 Task: Look for space in Ho, Ghana from 6th June, 2023 to 8th June, 2023 for 2 adults in price range Rs.7000 to Rs.12000. Place can be private room with 1  bedroom having 2 beds and 1 bathroom. Property type can be house, flat, guest house. Amenities needed are: wifi. Booking option can be shelf check-in. Required host language is English.
Action: Mouse moved to (508, 58)
Screenshot: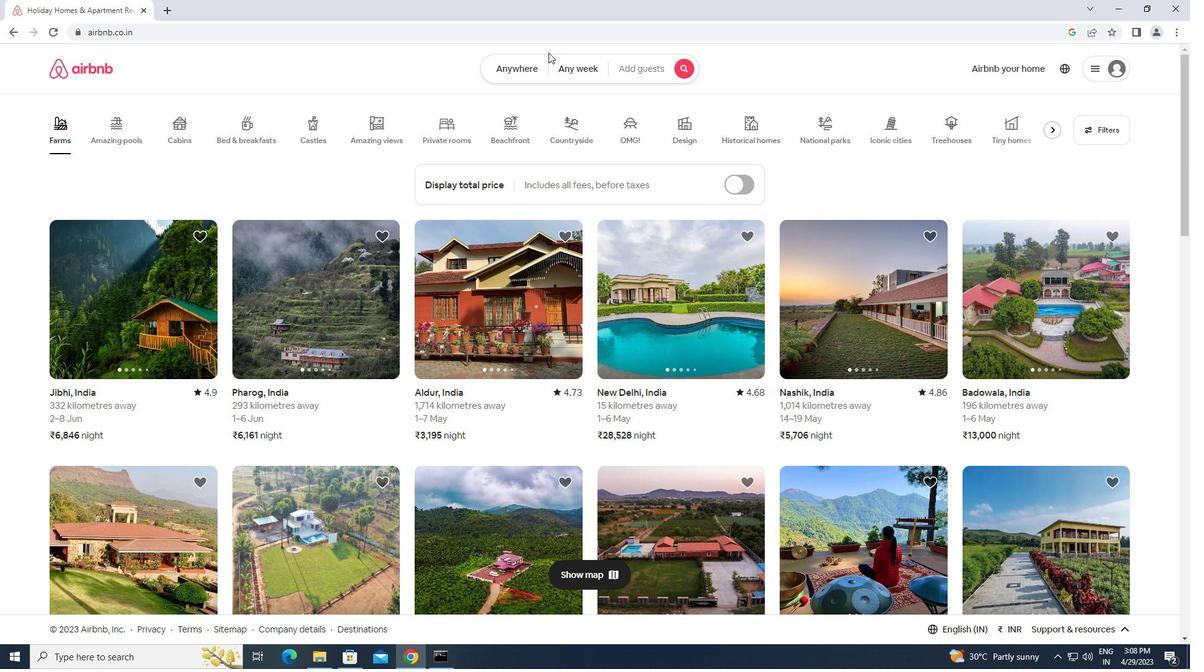 
Action: Mouse pressed left at (508, 58)
Screenshot: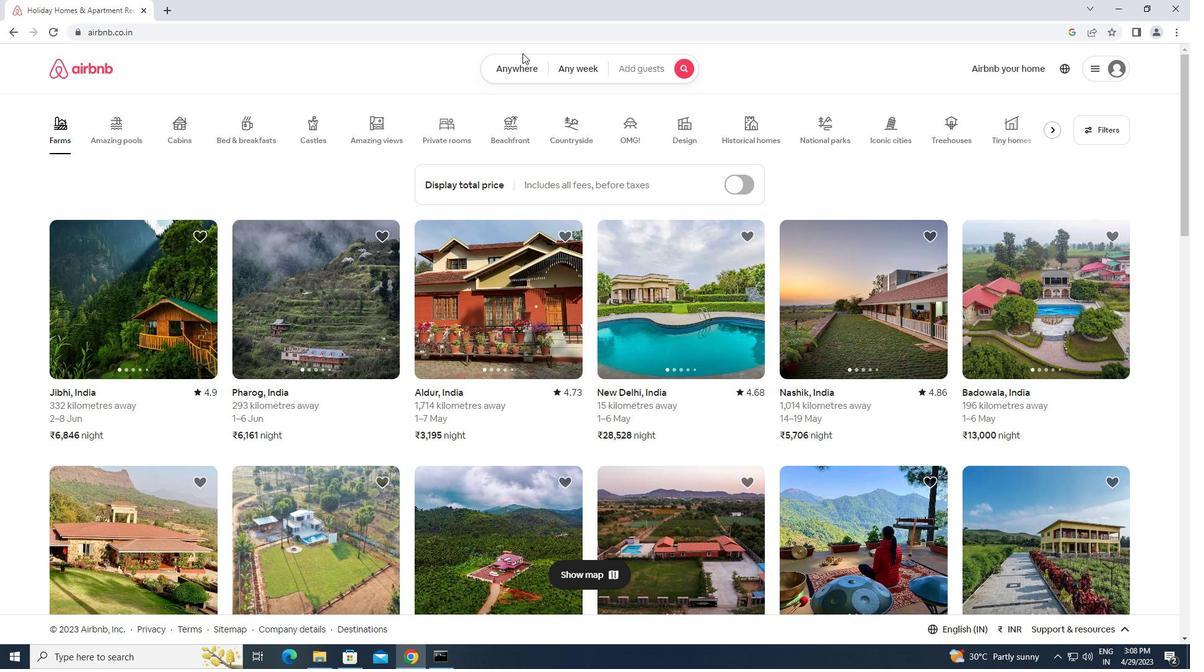 
Action: Mouse moved to (480, 107)
Screenshot: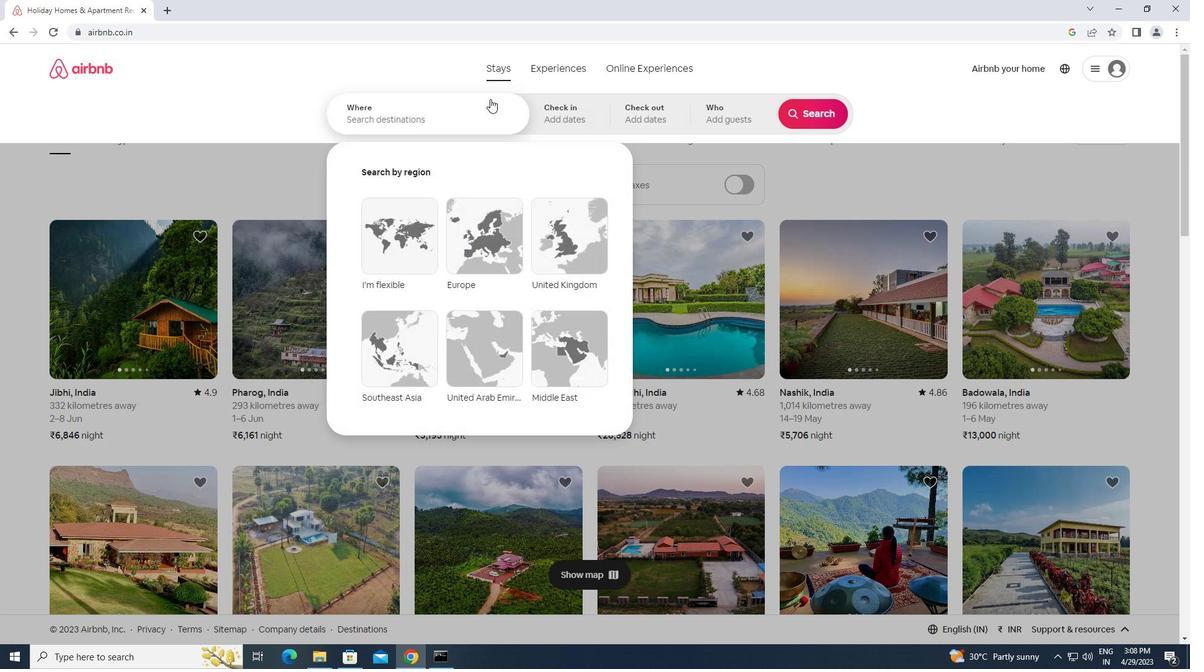 
Action: Mouse pressed left at (480, 107)
Screenshot: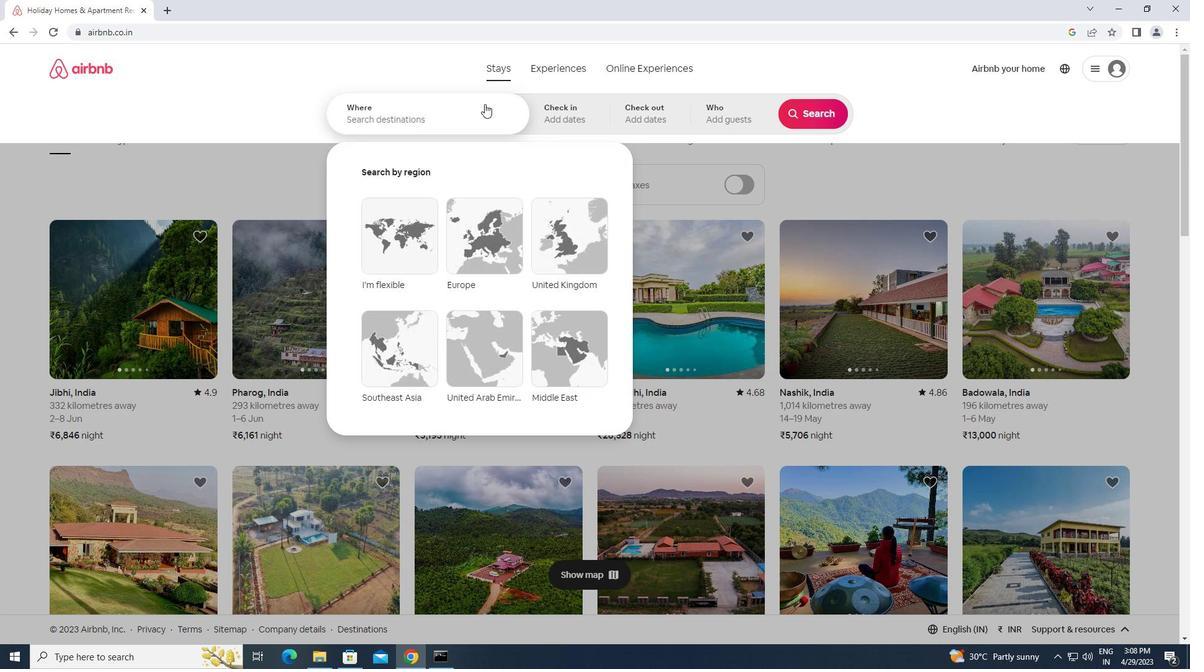 
Action: Key pressed h<Key.caps_lock>o,<Key.space><Key.caps_lock>gh<Key.backspace><Key.caps_lock>hana<Key.enter>
Screenshot: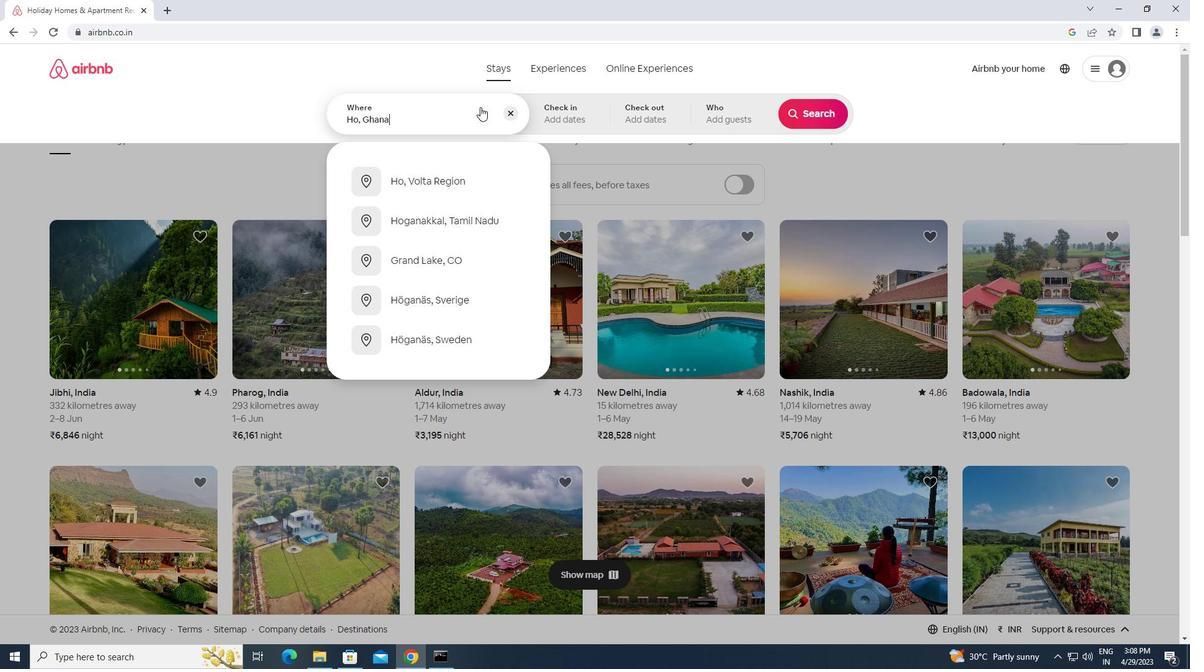 
Action: Mouse moved to (809, 210)
Screenshot: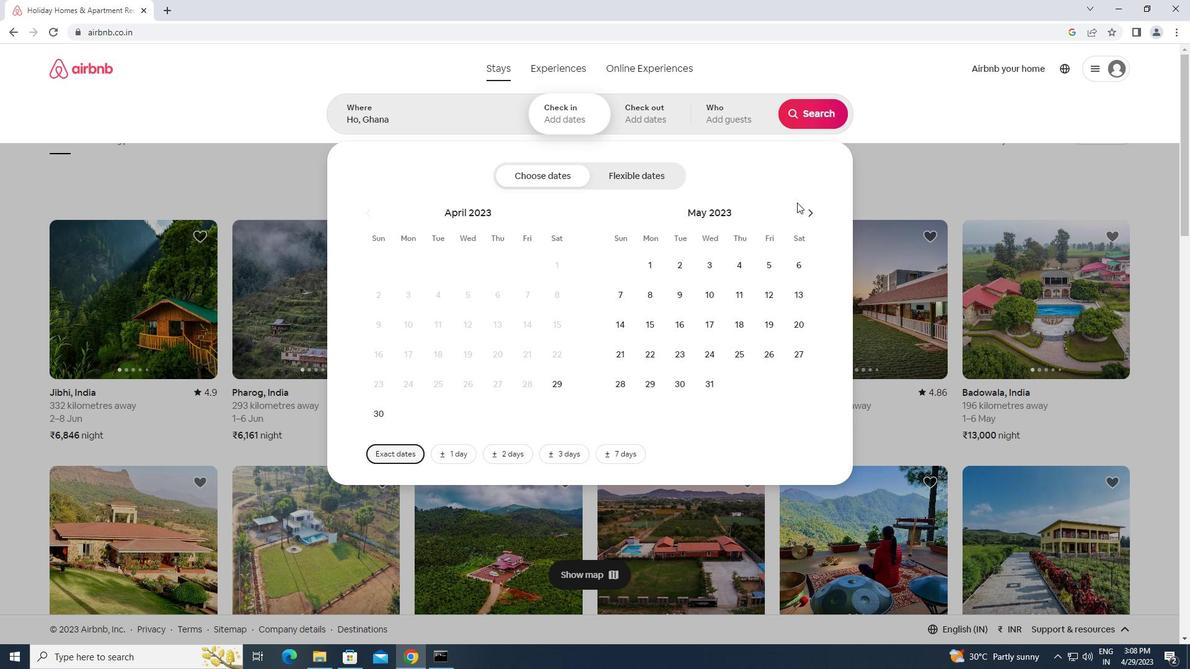 
Action: Mouse pressed left at (809, 210)
Screenshot: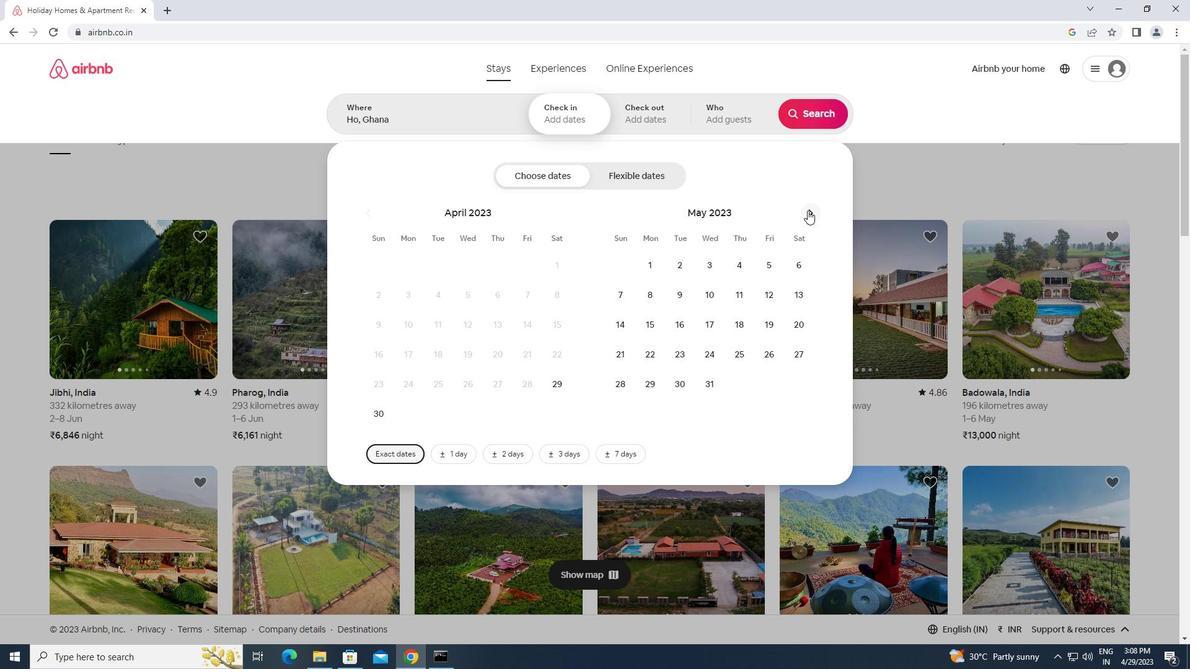 
Action: Mouse moved to (682, 292)
Screenshot: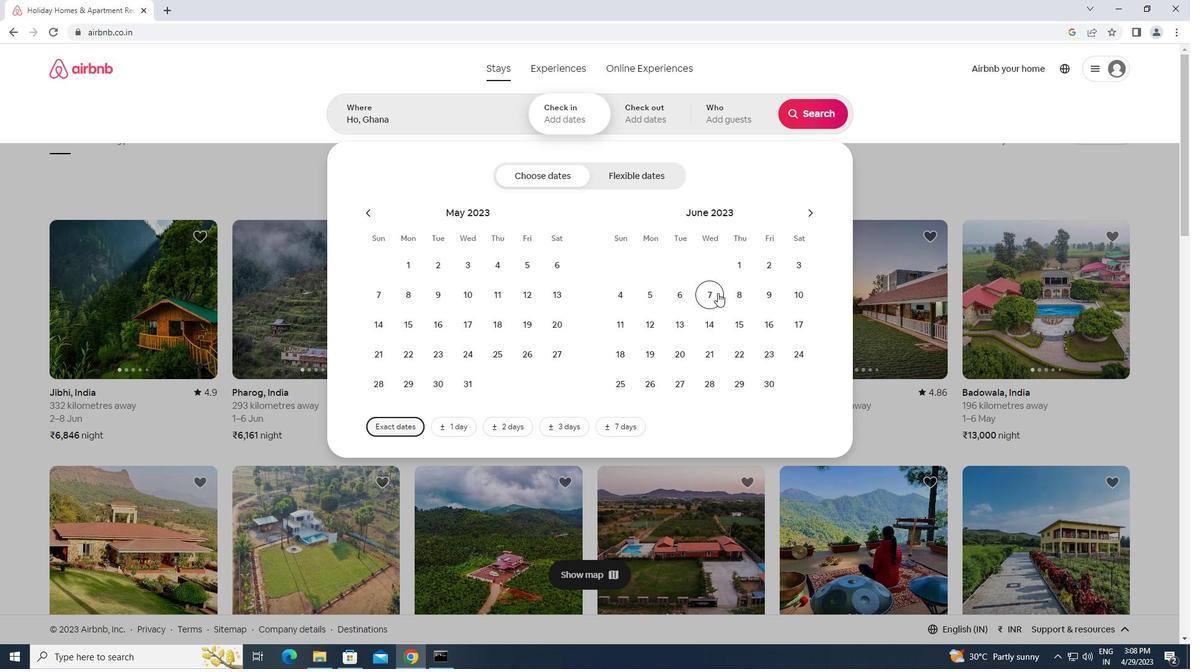 
Action: Mouse pressed left at (682, 292)
Screenshot: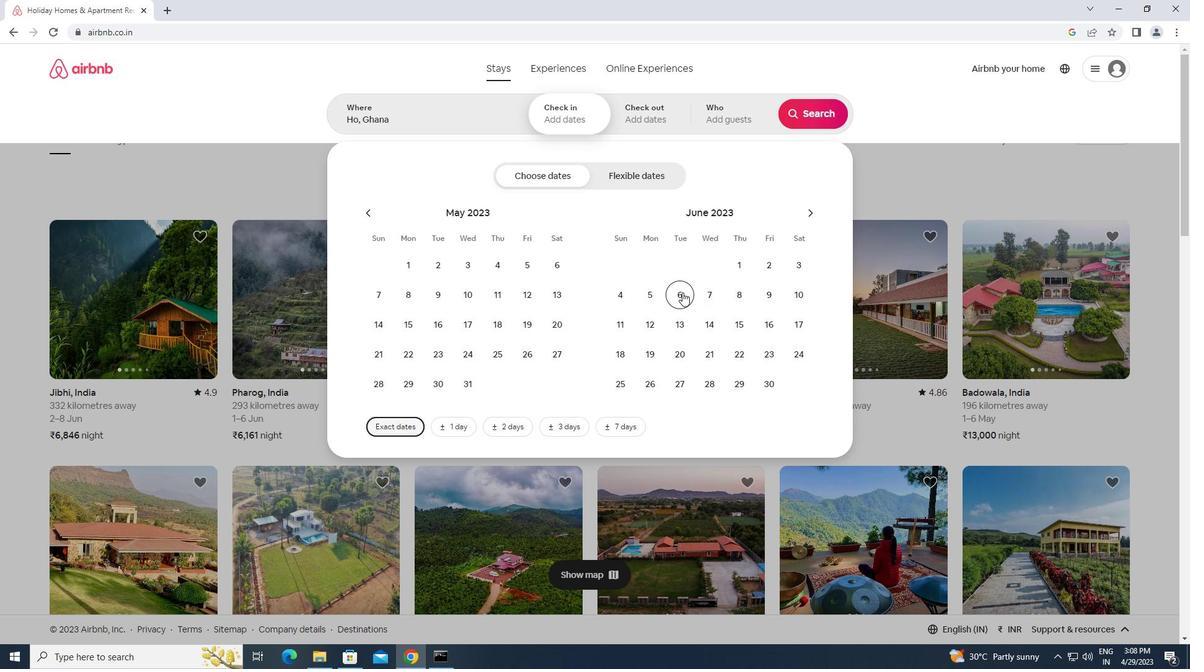 
Action: Mouse moved to (745, 298)
Screenshot: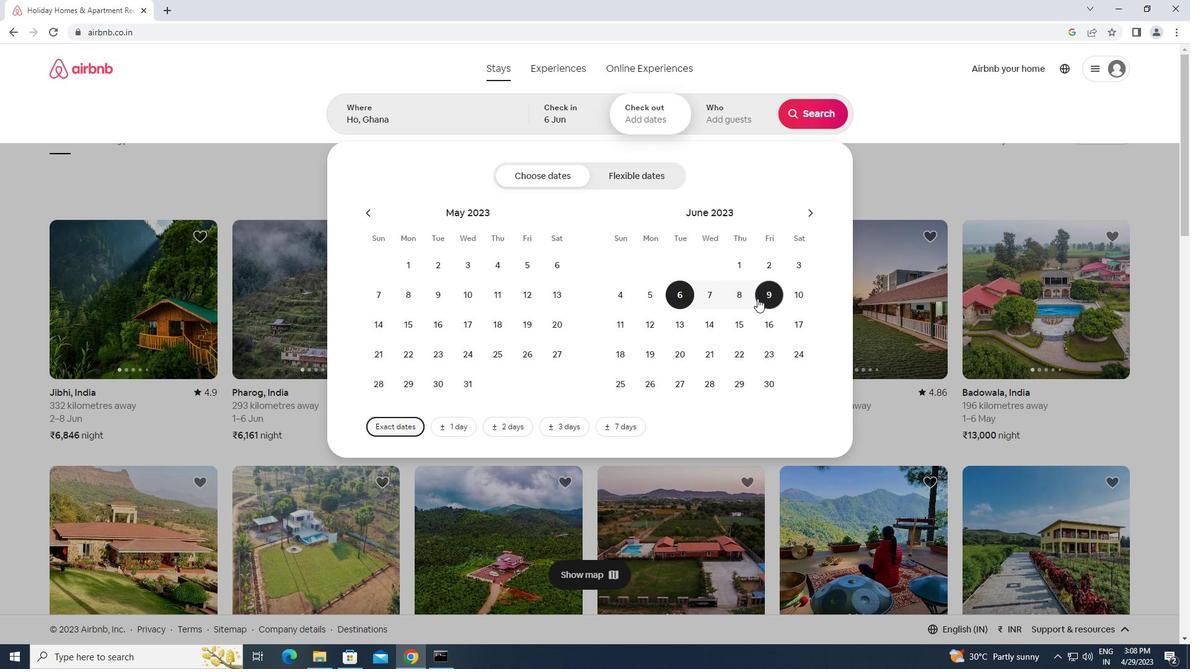
Action: Mouse pressed left at (745, 298)
Screenshot: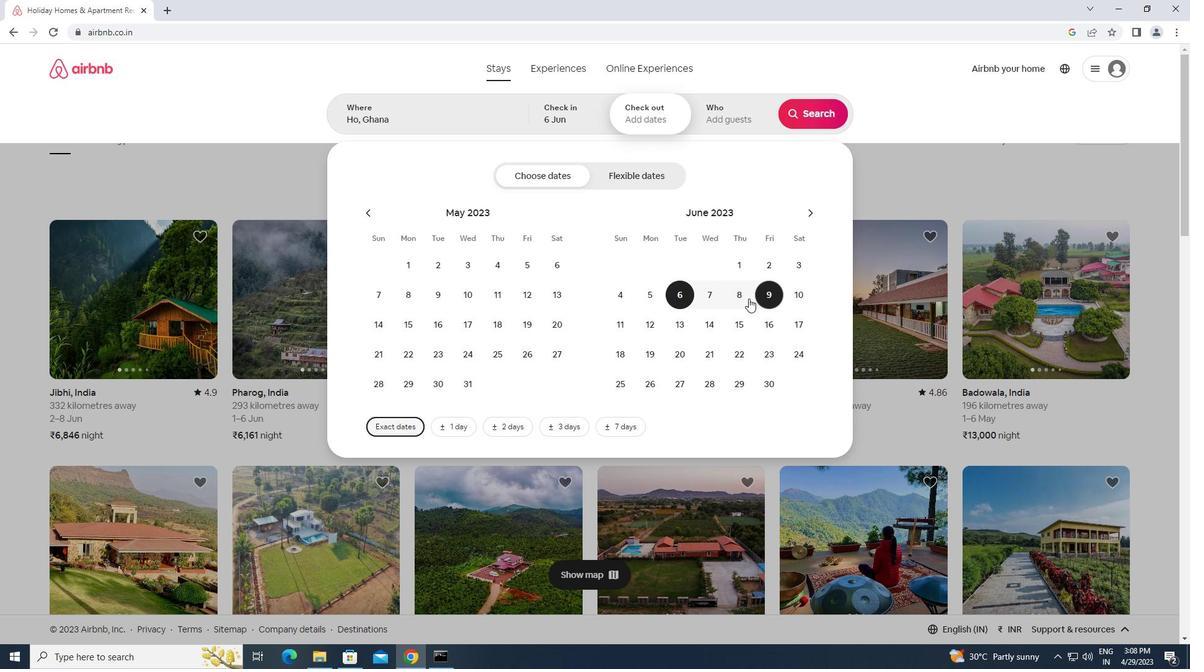 
Action: Mouse moved to (726, 113)
Screenshot: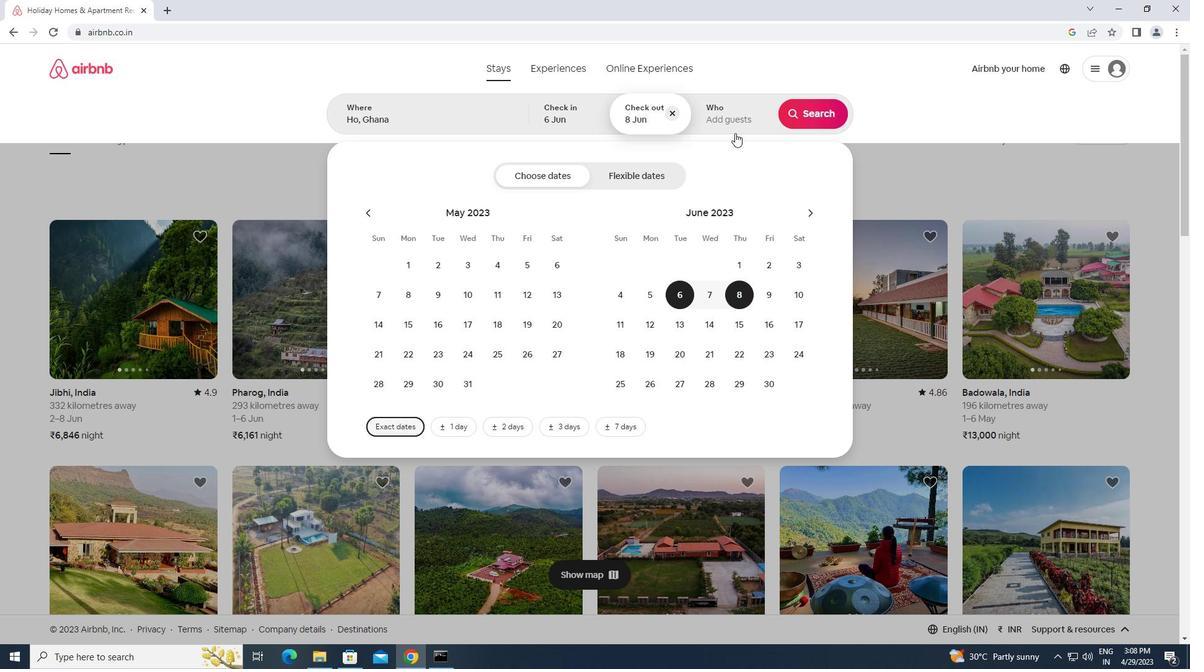 
Action: Mouse pressed left at (726, 113)
Screenshot: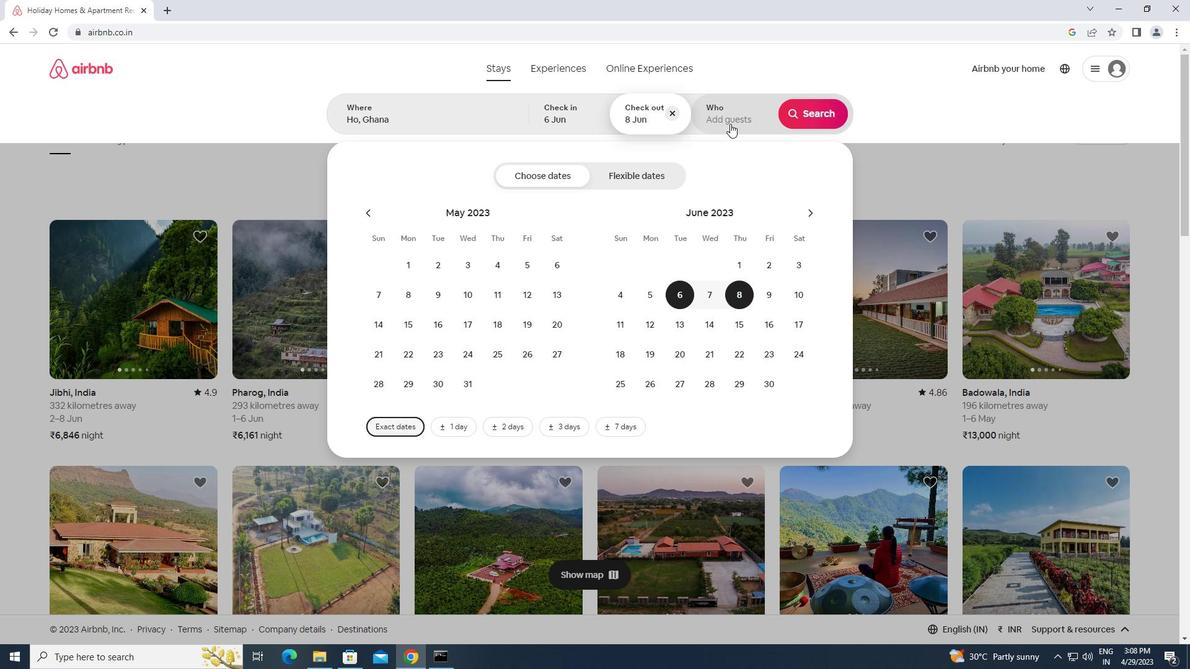 
Action: Mouse moved to (823, 175)
Screenshot: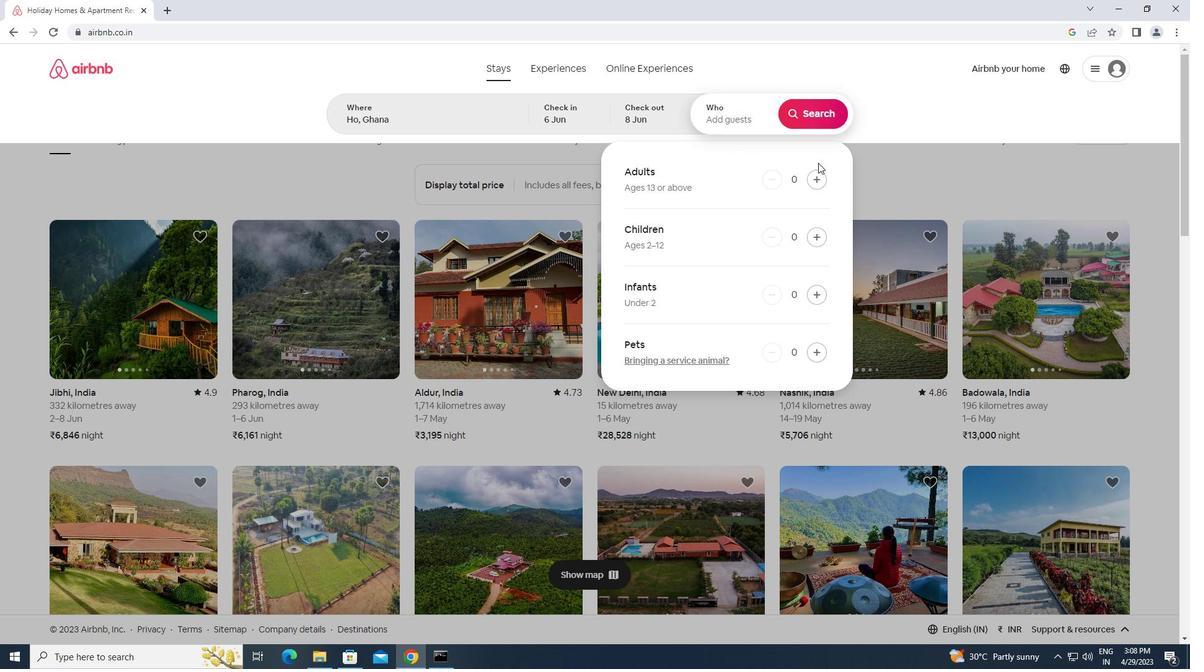 
Action: Mouse pressed left at (823, 175)
Screenshot: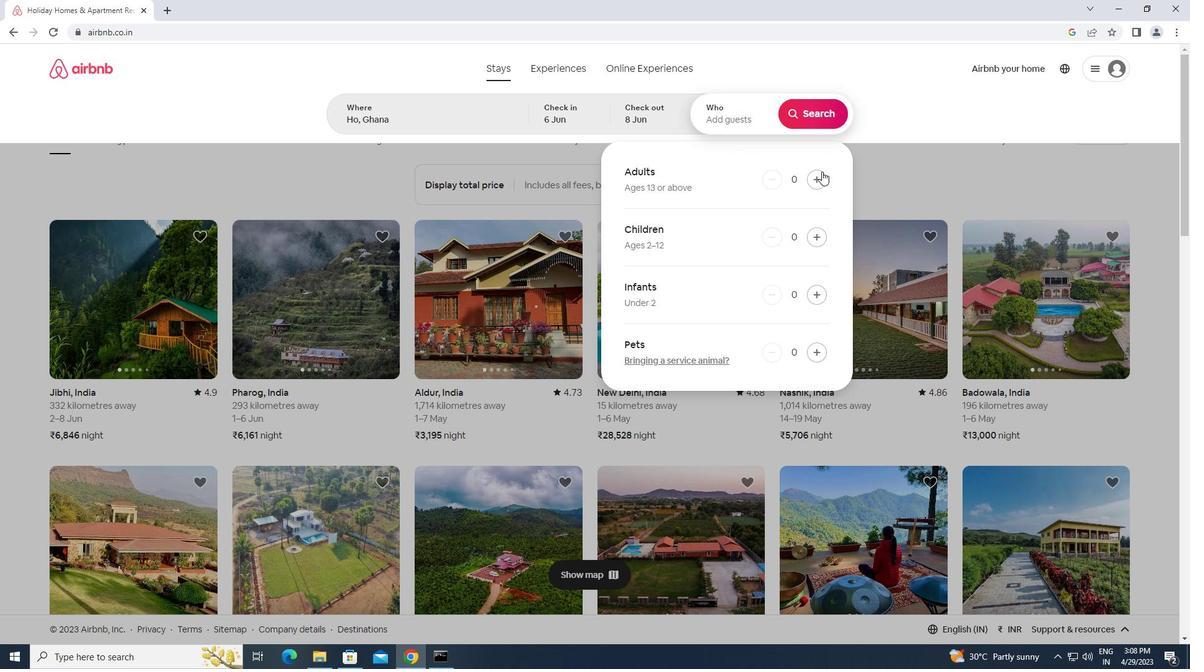 
Action: Mouse pressed left at (823, 175)
Screenshot: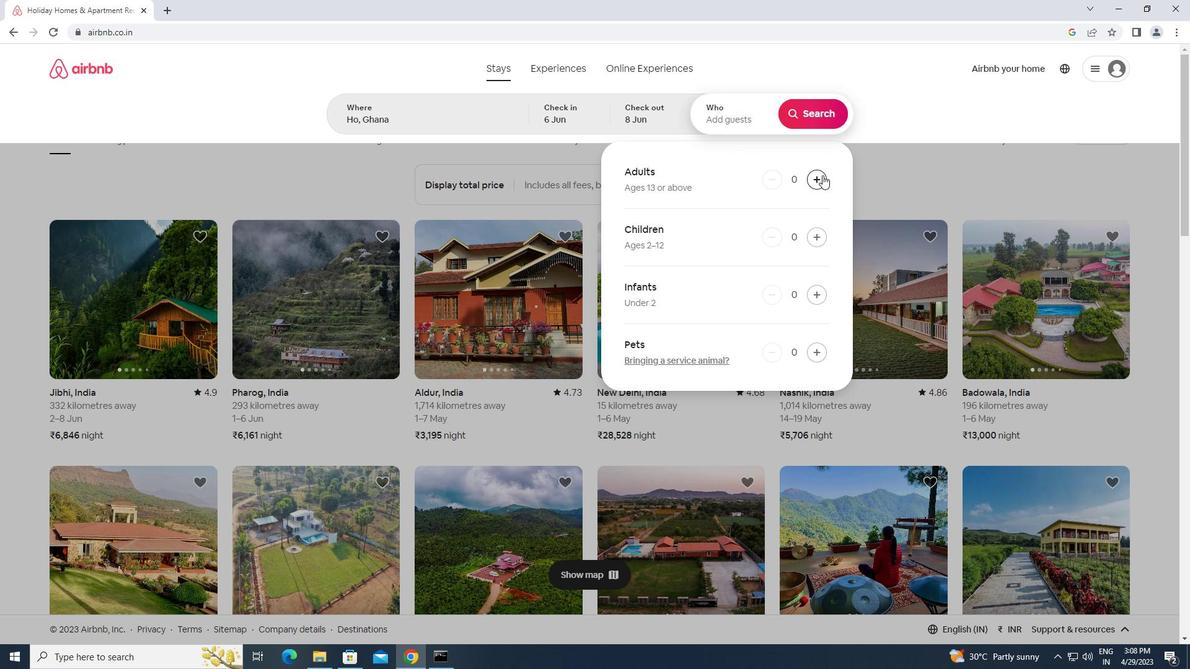 
Action: Mouse moved to (807, 118)
Screenshot: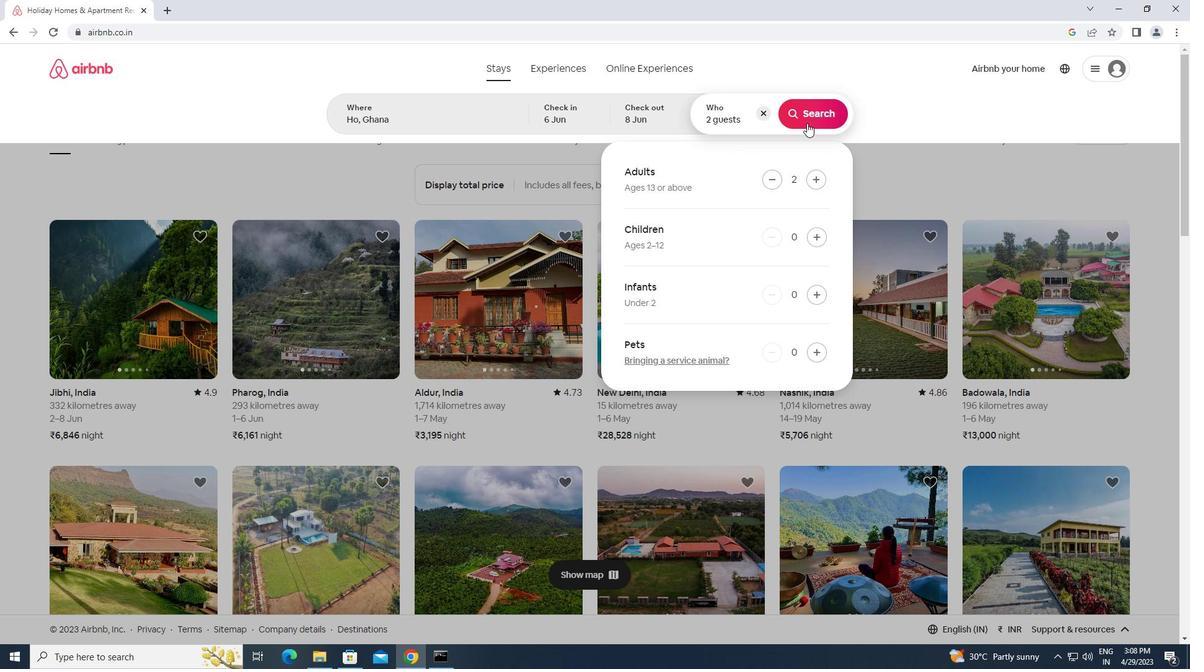 
Action: Mouse pressed left at (807, 118)
Screenshot: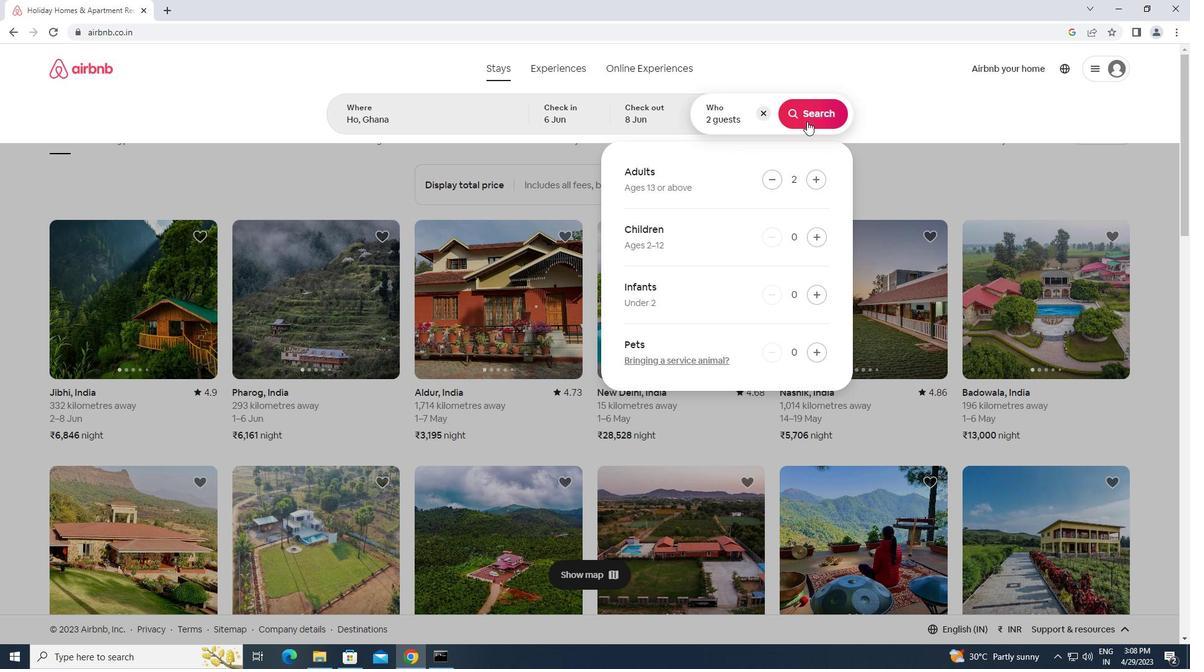 
Action: Mouse moved to (1127, 116)
Screenshot: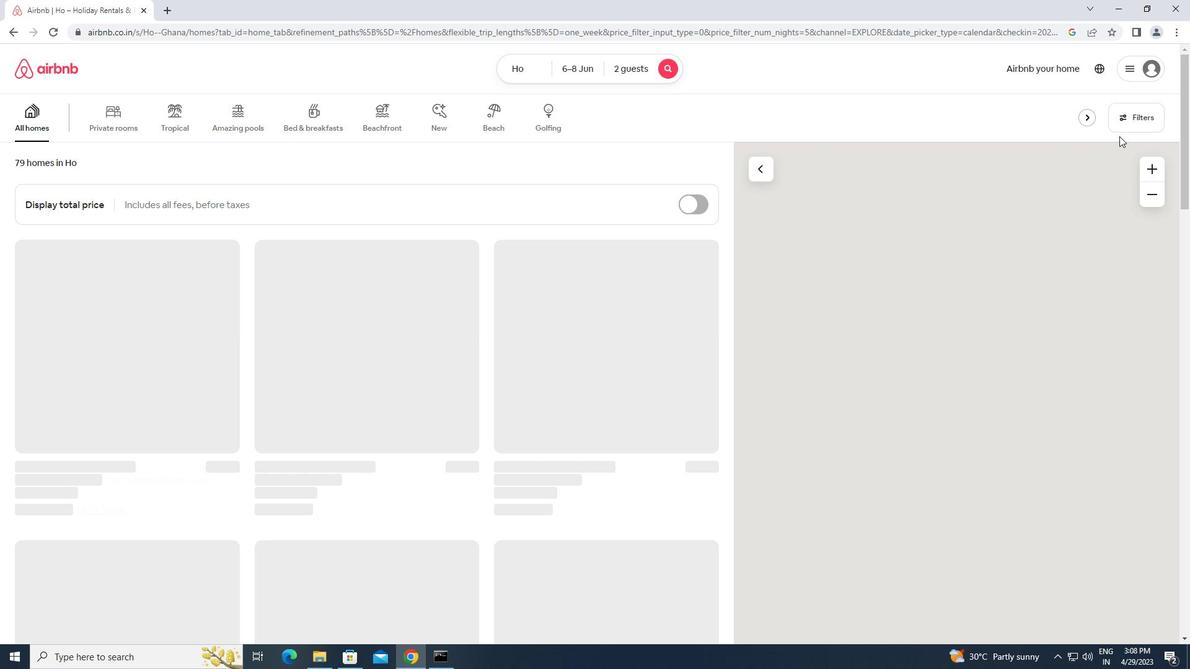 
Action: Mouse pressed left at (1127, 116)
Screenshot: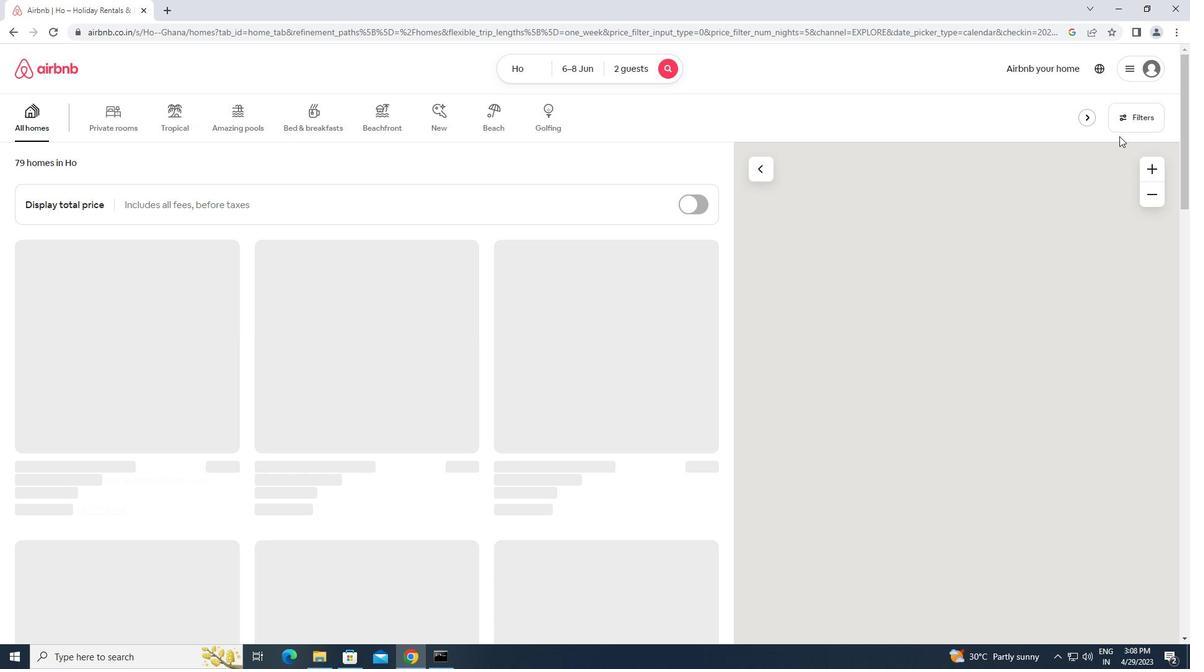 
Action: Mouse moved to (450, 266)
Screenshot: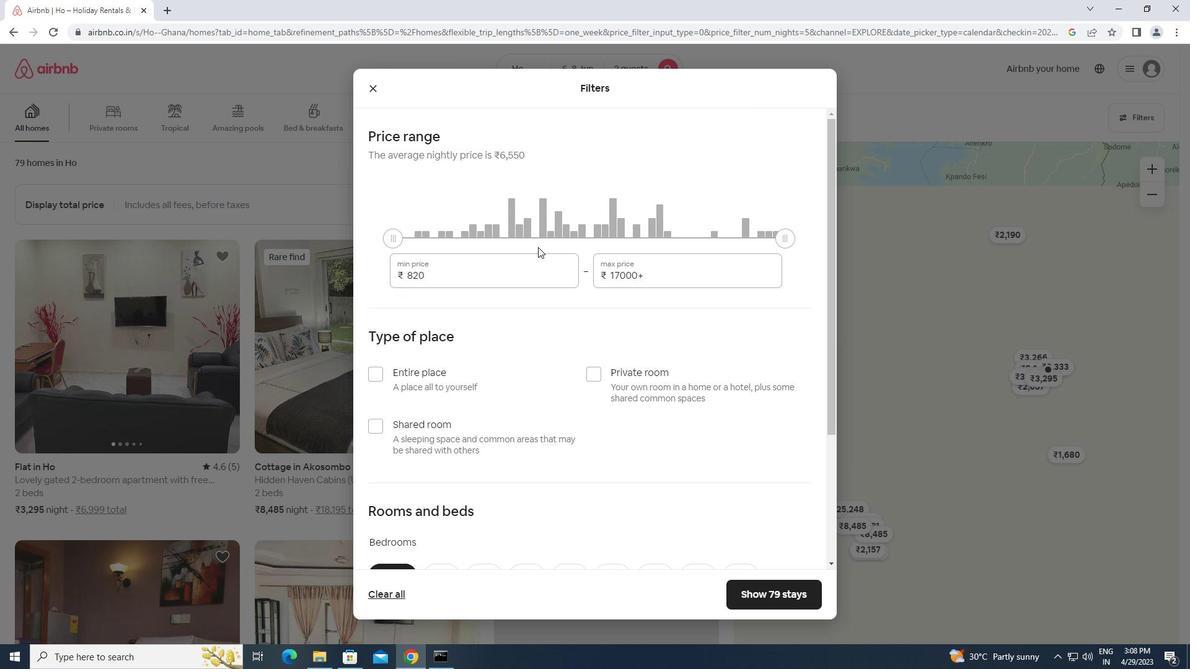
Action: Mouse pressed left at (450, 266)
Screenshot: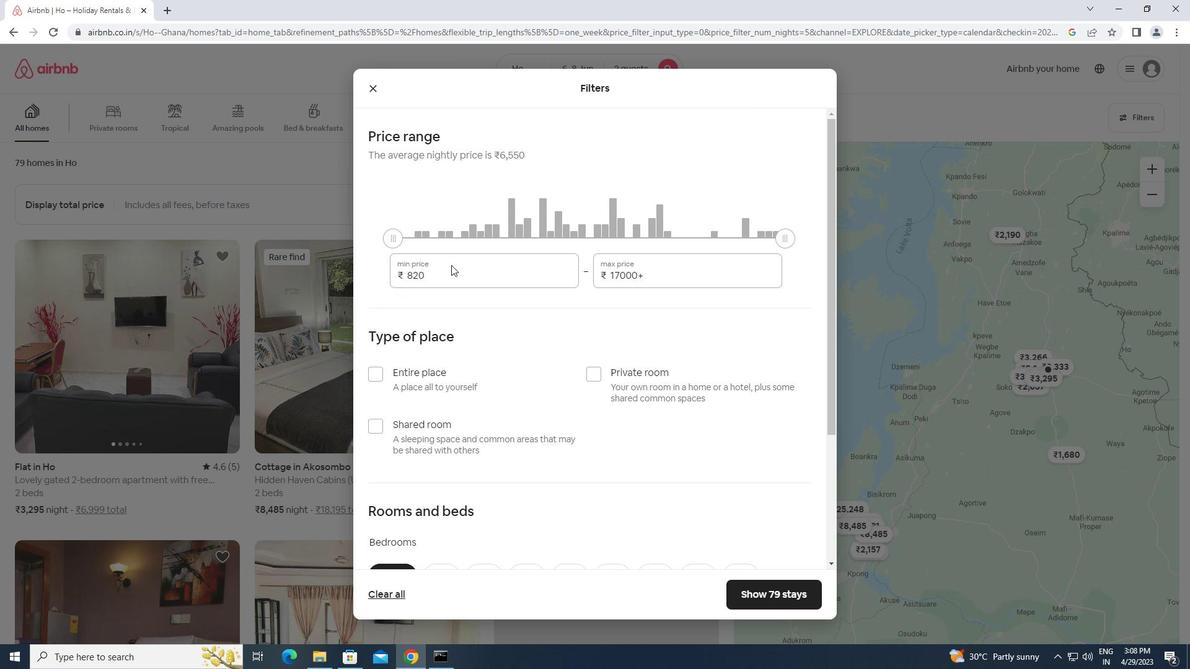 
Action: Mouse moved to (431, 268)
Screenshot: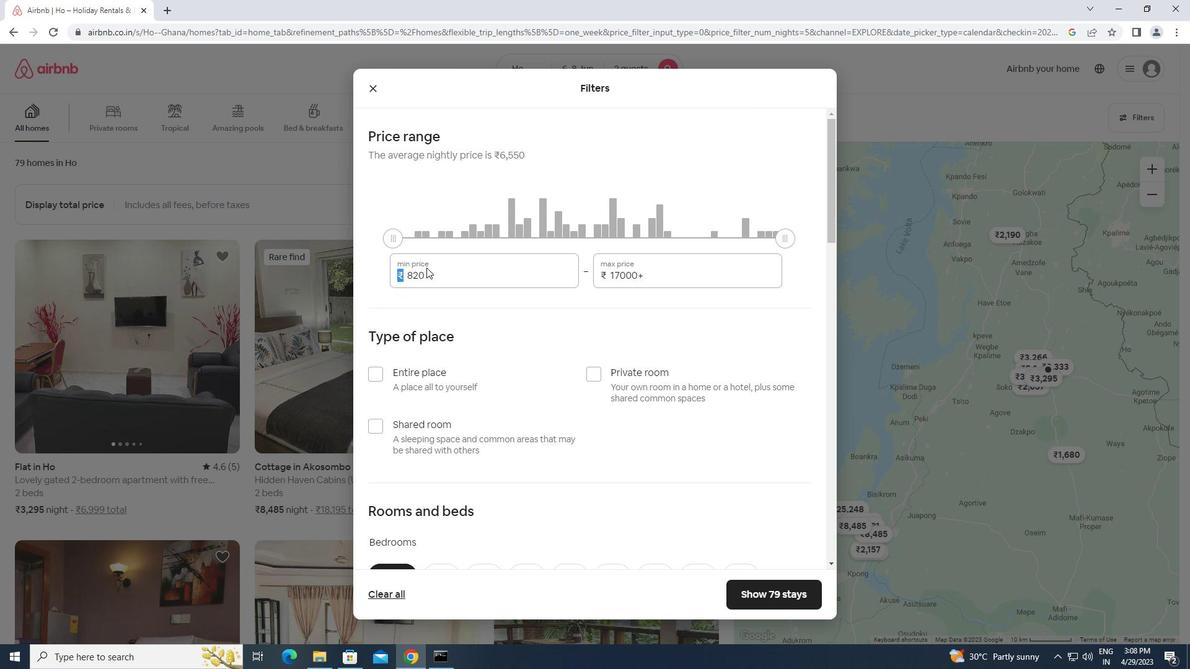 
Action: Mouse pressed left at (431, 268)
Screenshot: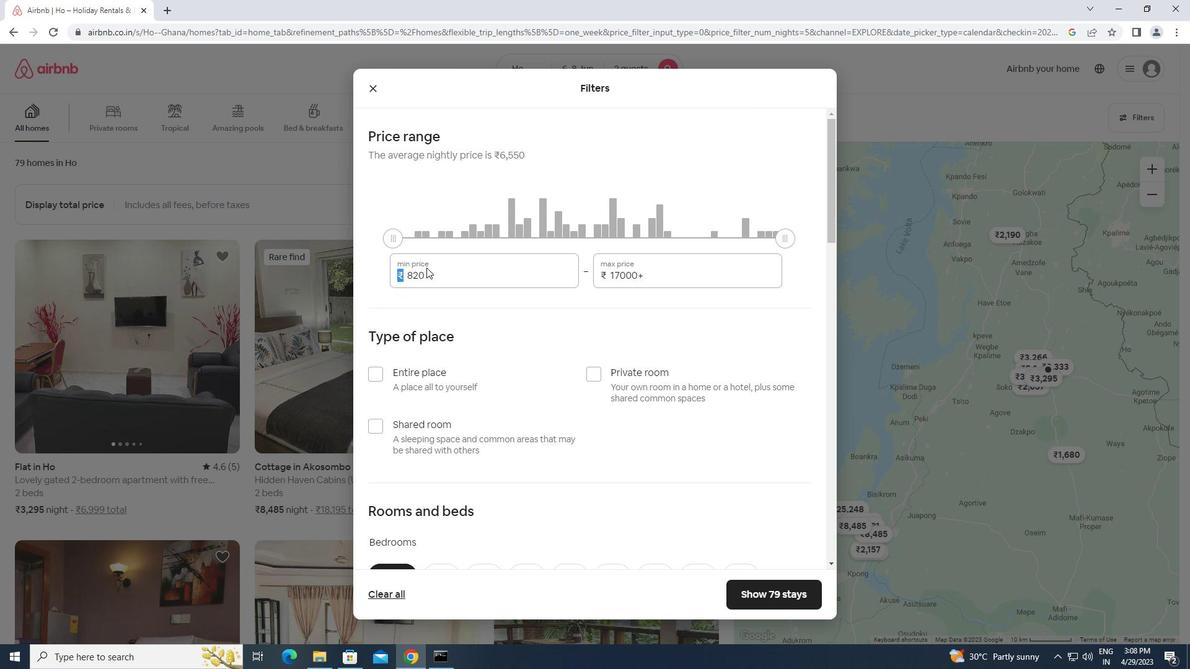 
Action: Mouse moved to (431, 278)
Screenshot: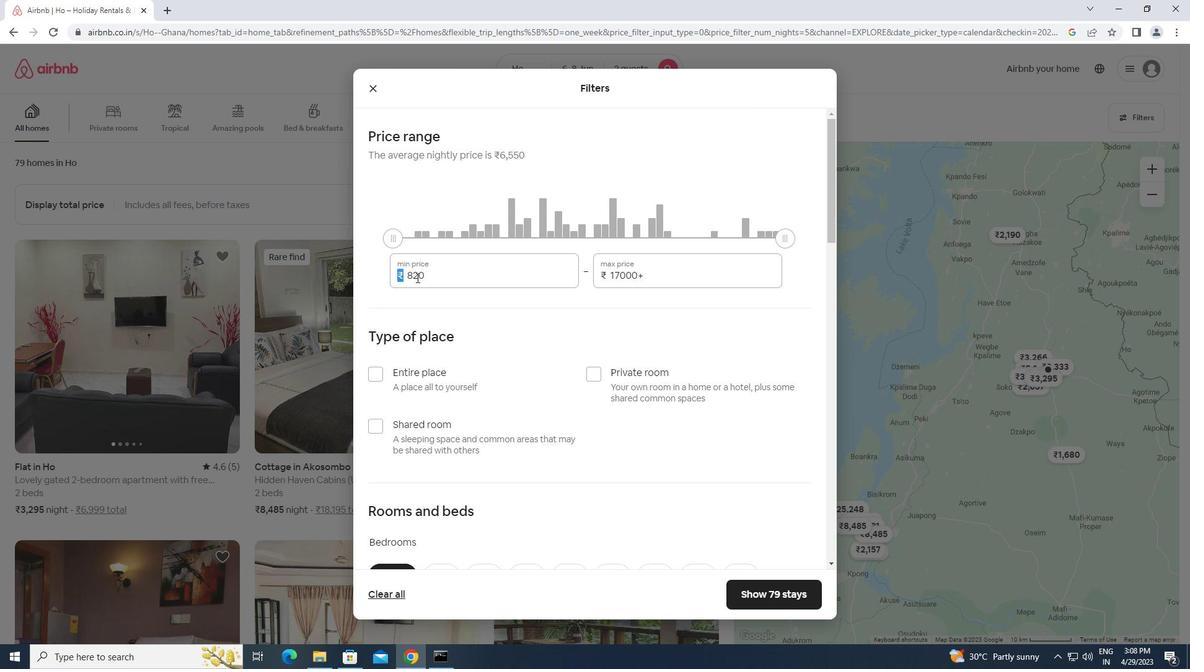 
Action: Mouse pressed left at (431, 278)
Screenshot: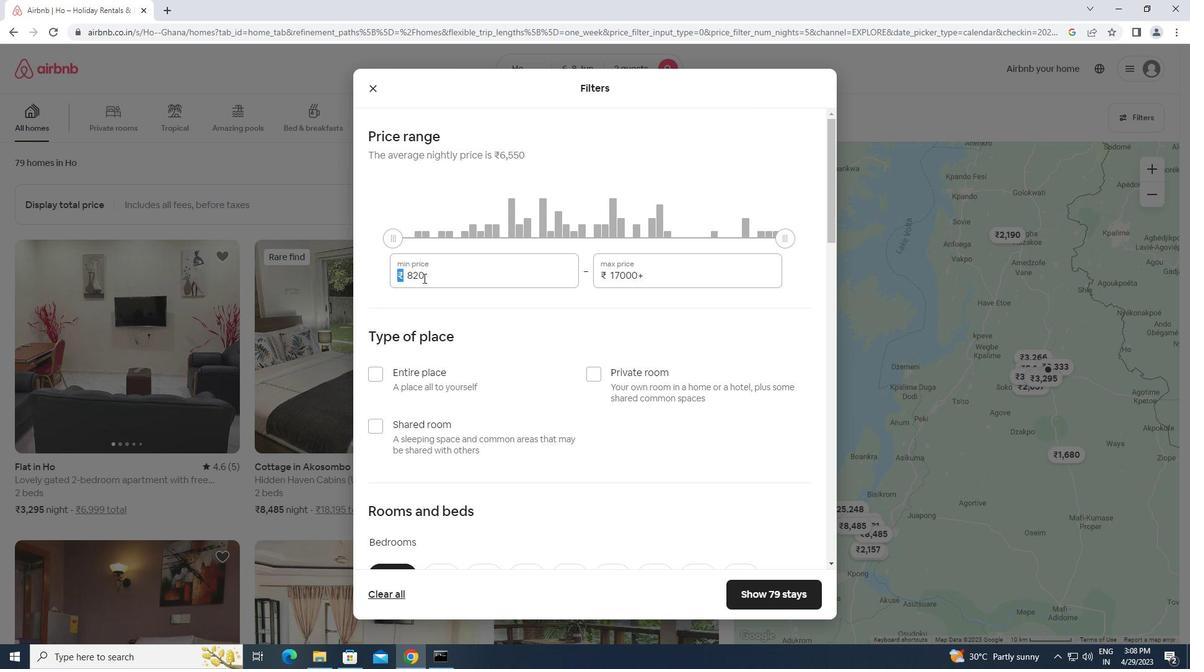 
Action: Mouse moved to (379, 282)
Screenshot: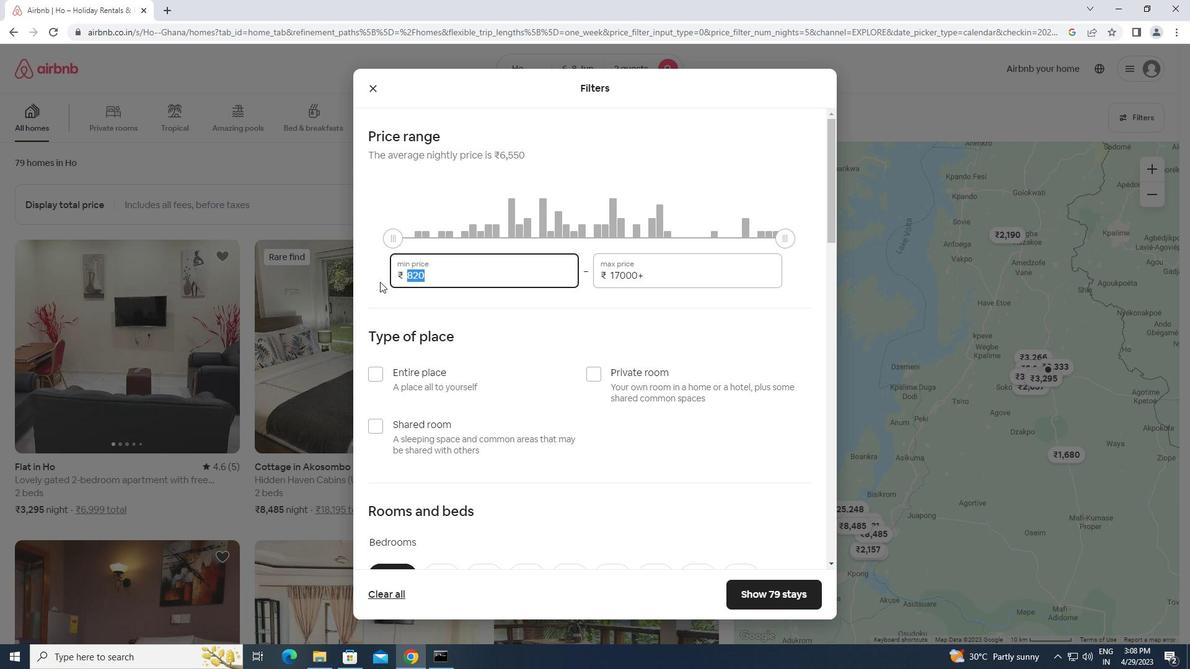 
Action: Key pressed 7000<Key.tab><Key.backspace><Key.backspace><Key.backspace><Key.backspace><Key.backspace><Key.backspace><Key.backspace><Key.backspace><Key.backspace><Key.backspace><Key.backspace><Key.backspace><Key.backspace><Key.backspace><Key.backspace><Key.backspace><Key.backspace><Key.backspace><Key.backspace><Key.backspace><Key.backspace><Key.backspace><Key.backspace><Key.backspace><Key.backspace><Key.backspace>12000
Screenshot: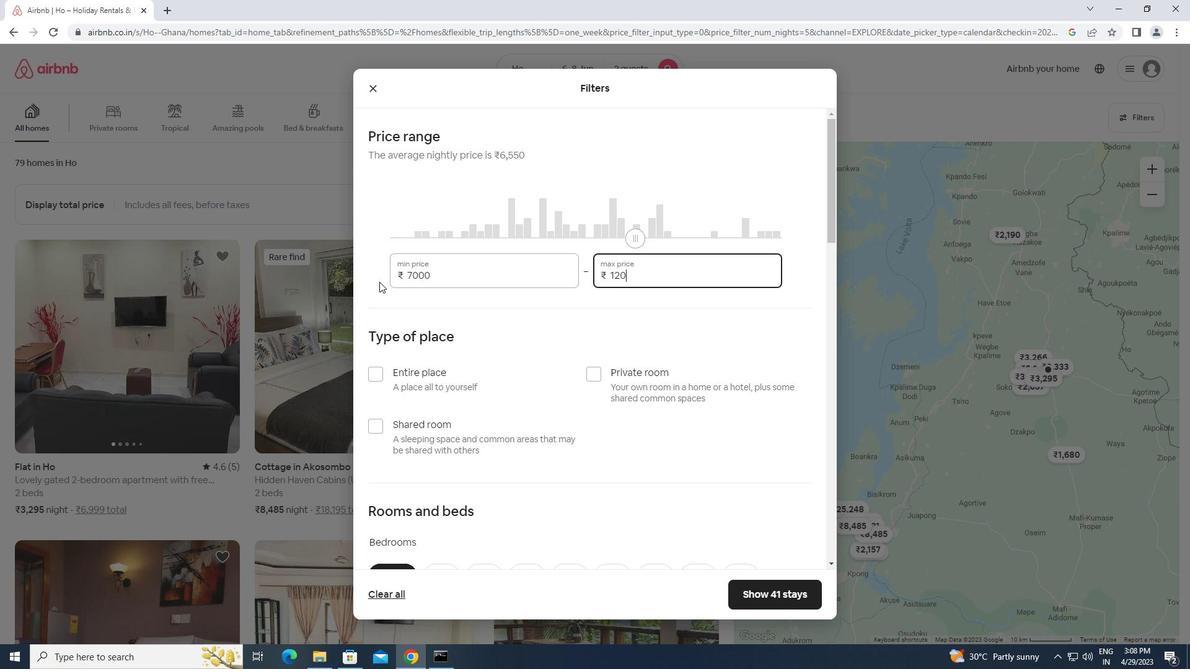 
Action: Mouse moved to (593, 373)
Screenshot: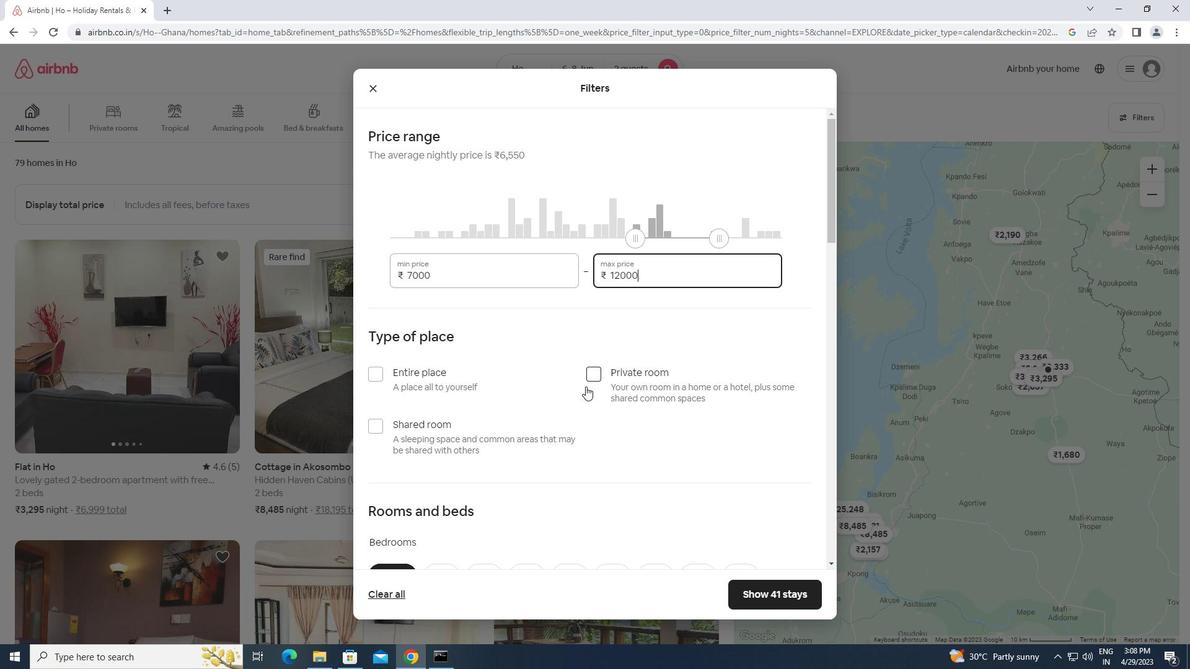 
Action: Mouse pressed left at (593, 373)
Screenshot: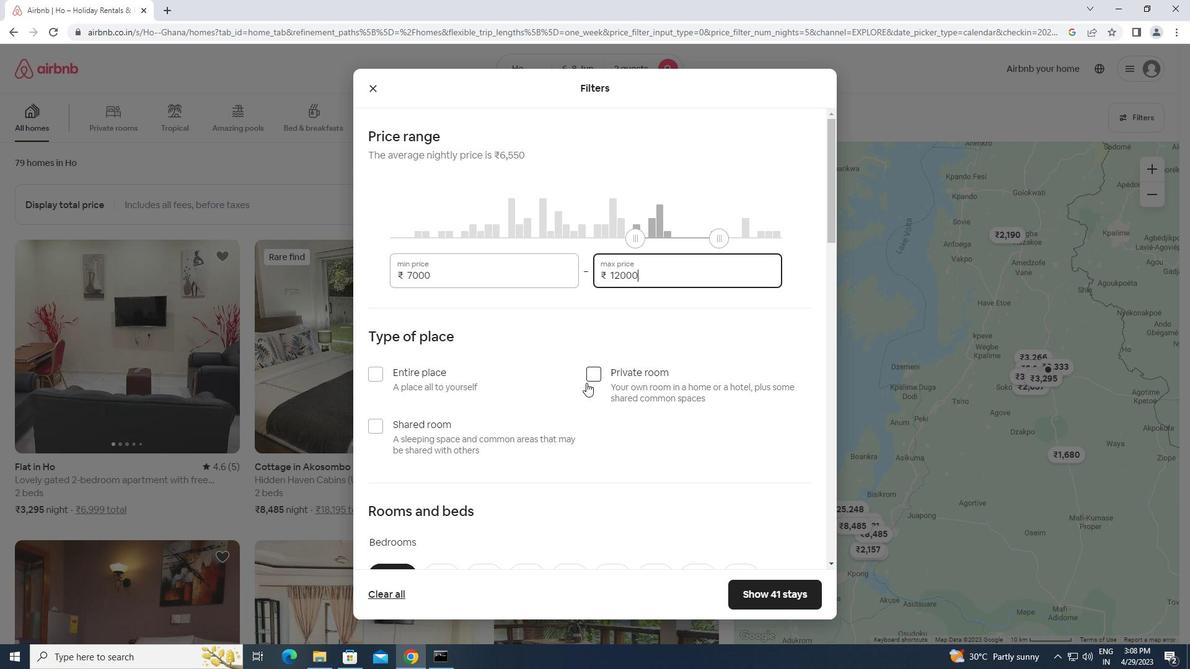 
Action: Mouse moved to (578, 418)
Screenshot: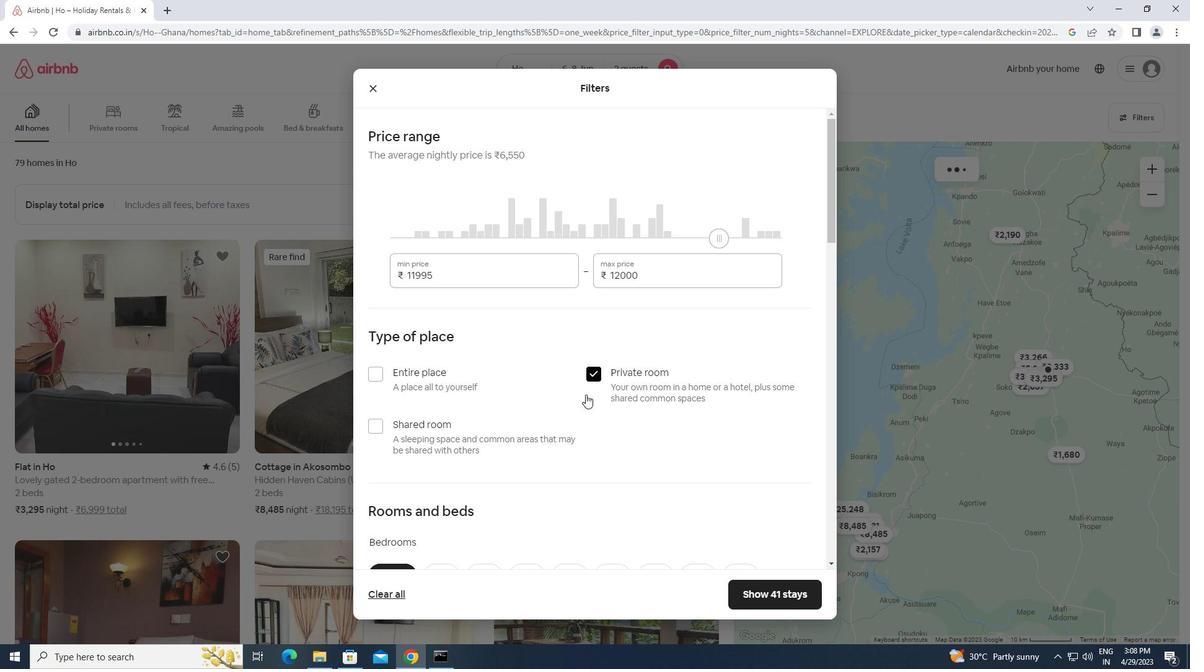 
Action: Mouse scrolled (578, 417) with delta (0, 0)
Screenshot: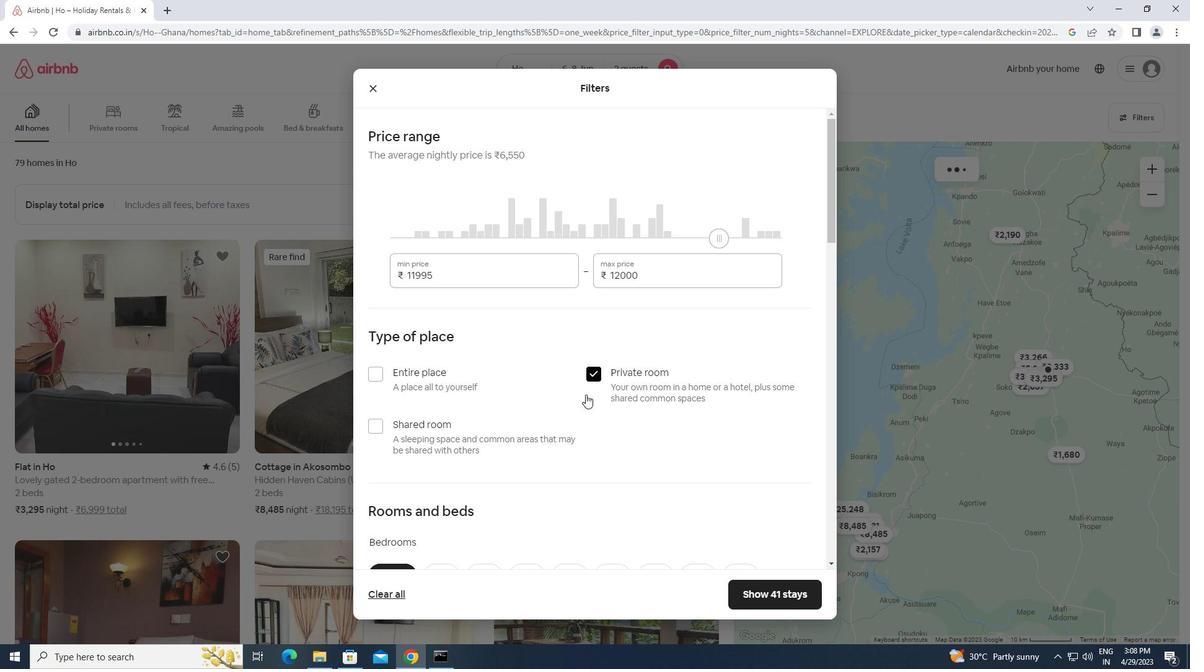 
Action: Mouse scrolled (578, 417) with delta (0, 0)
Screenshot: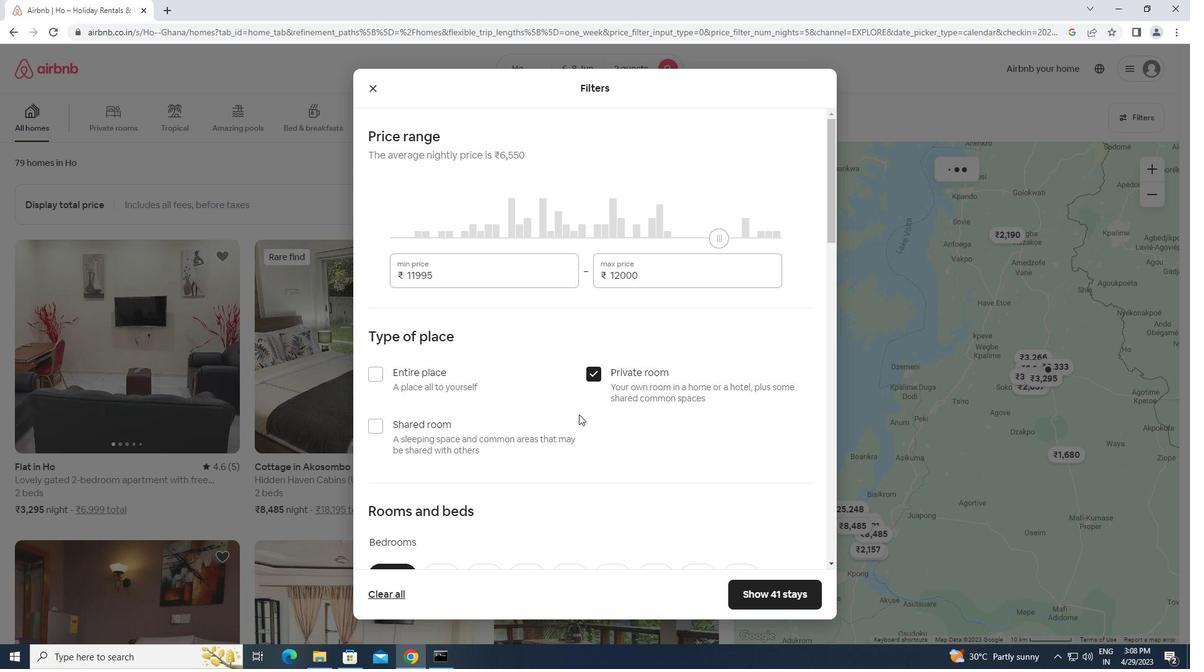 
Action: Mouse scrolled (578, 417) with delta (0, 0)
Screenshot: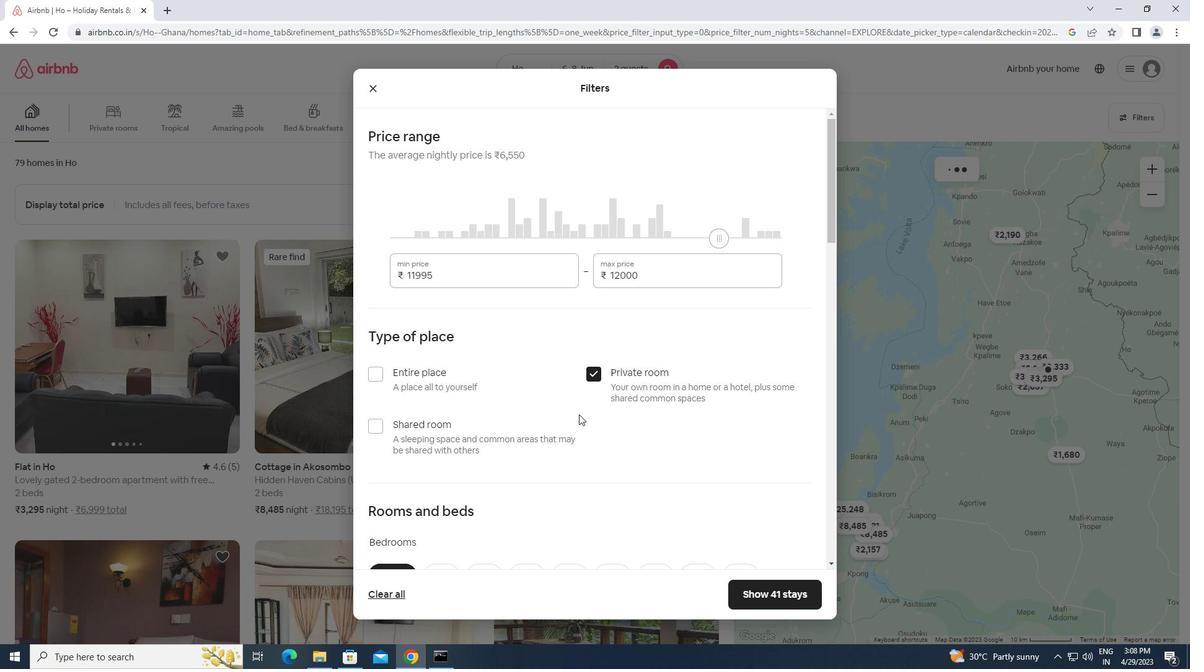 
Action: Mouse moved to (441, 389)
Screenshot: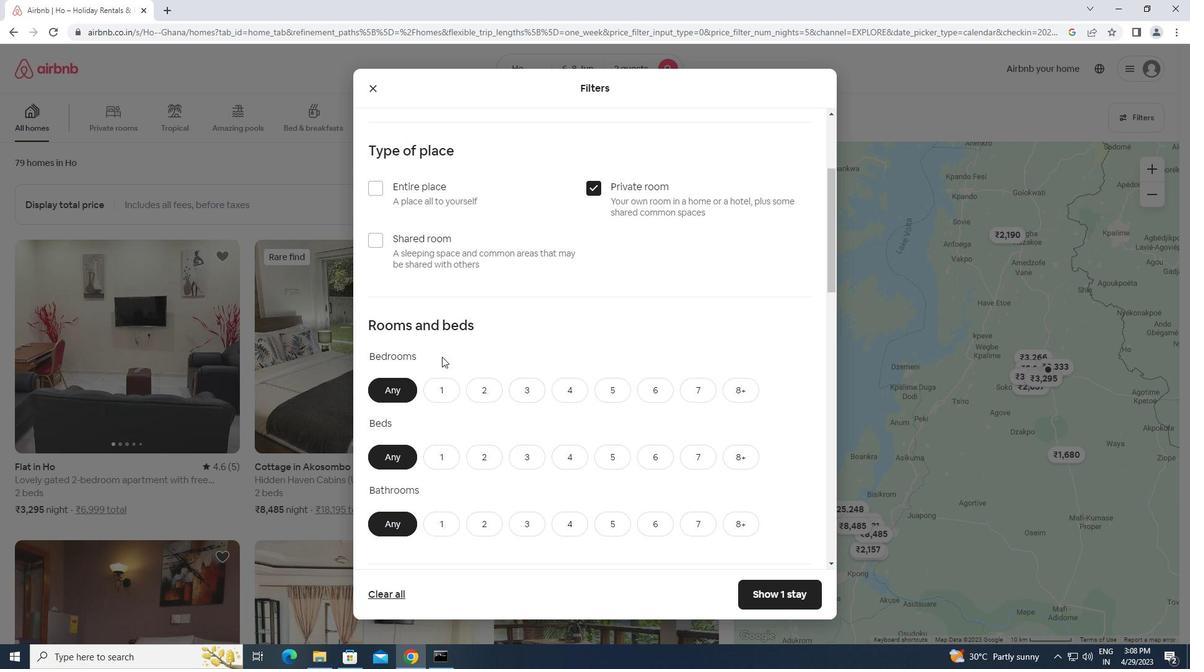 
Action: Mouse pressed left at (441, 389)
Screenshot: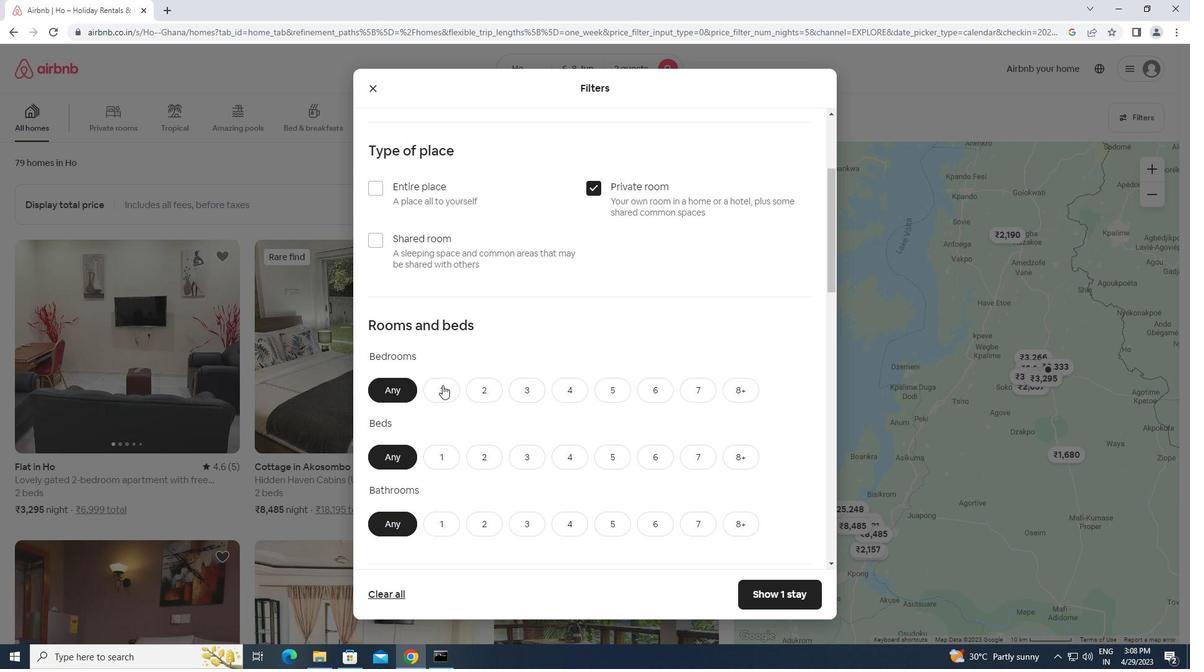 
Action: Mouse moved to (485, 458)
Screenshot: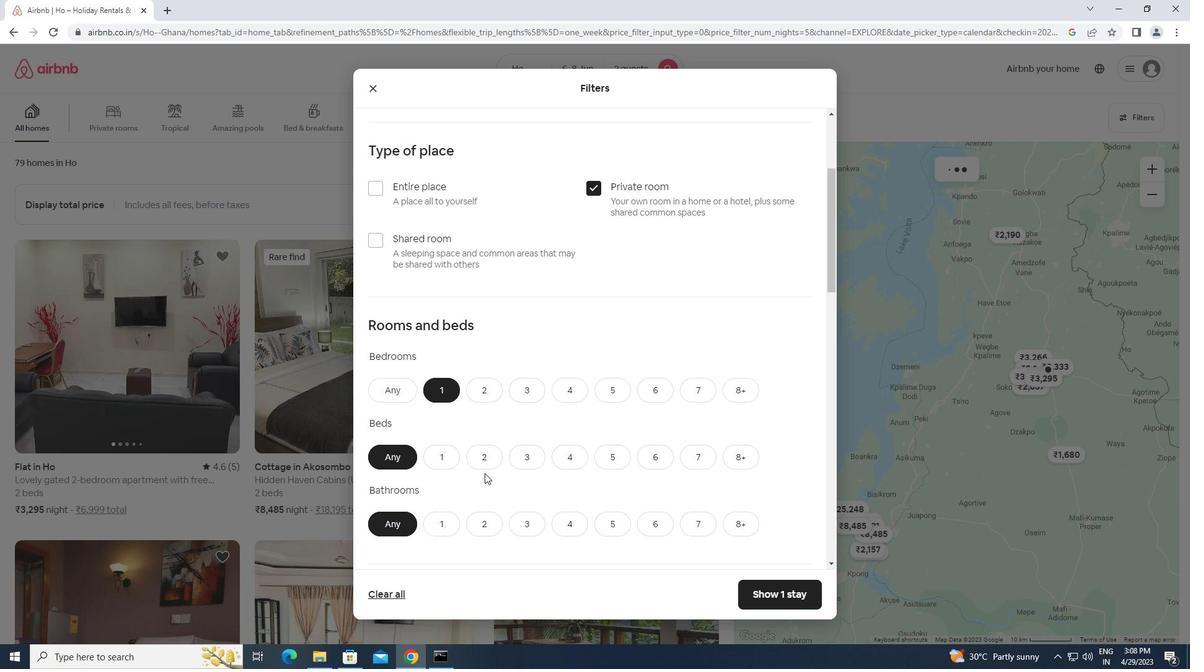 
Action: Mouse pressed left at (485, 458)
Screenshot: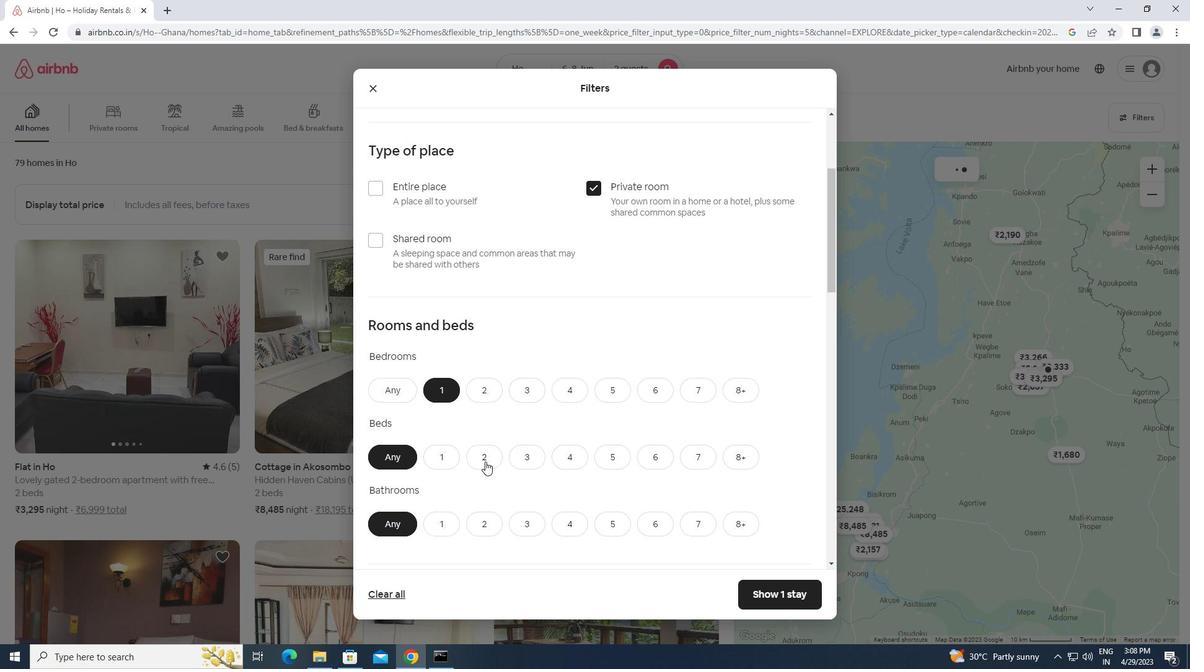 
Action: Mouse moved to (442, 517)
Screenshot: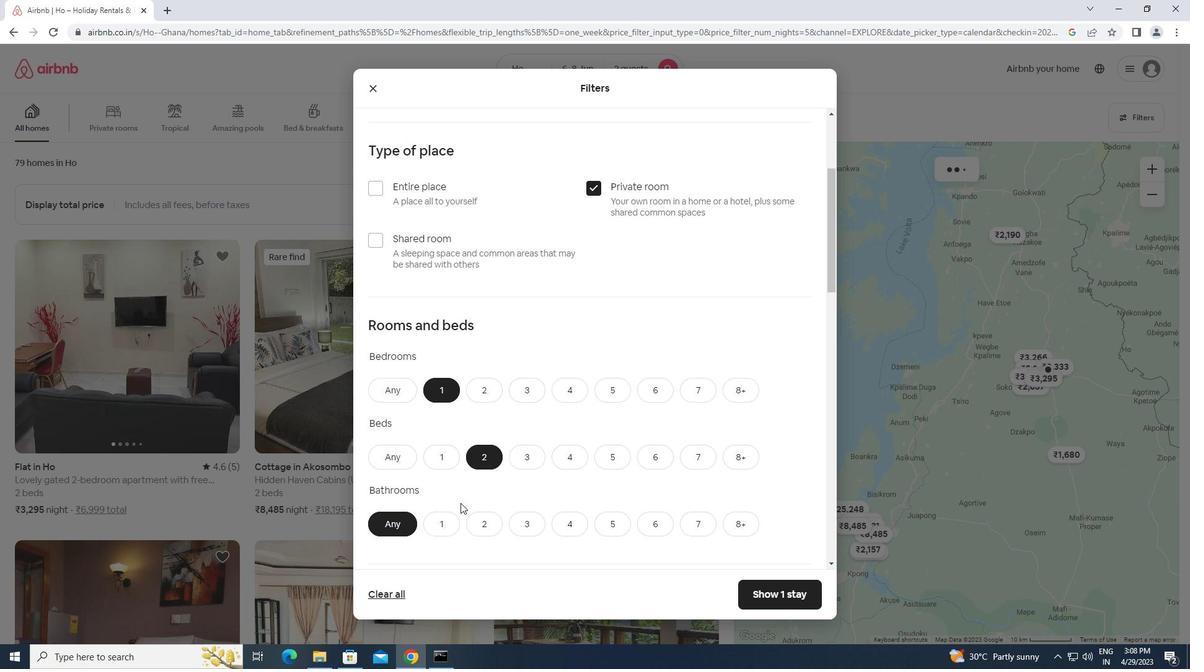 
Action: Mouse pressed left at (442, 517)
Screenshot: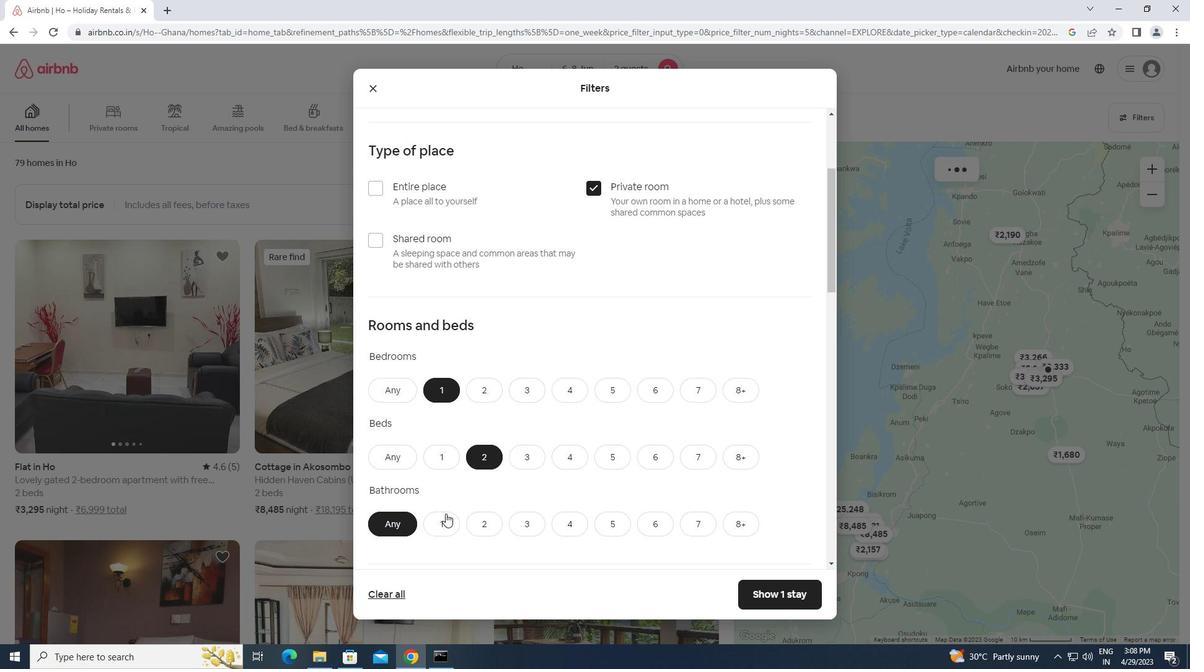 
Action: Mouse moved to (503, 521)
Screenshot: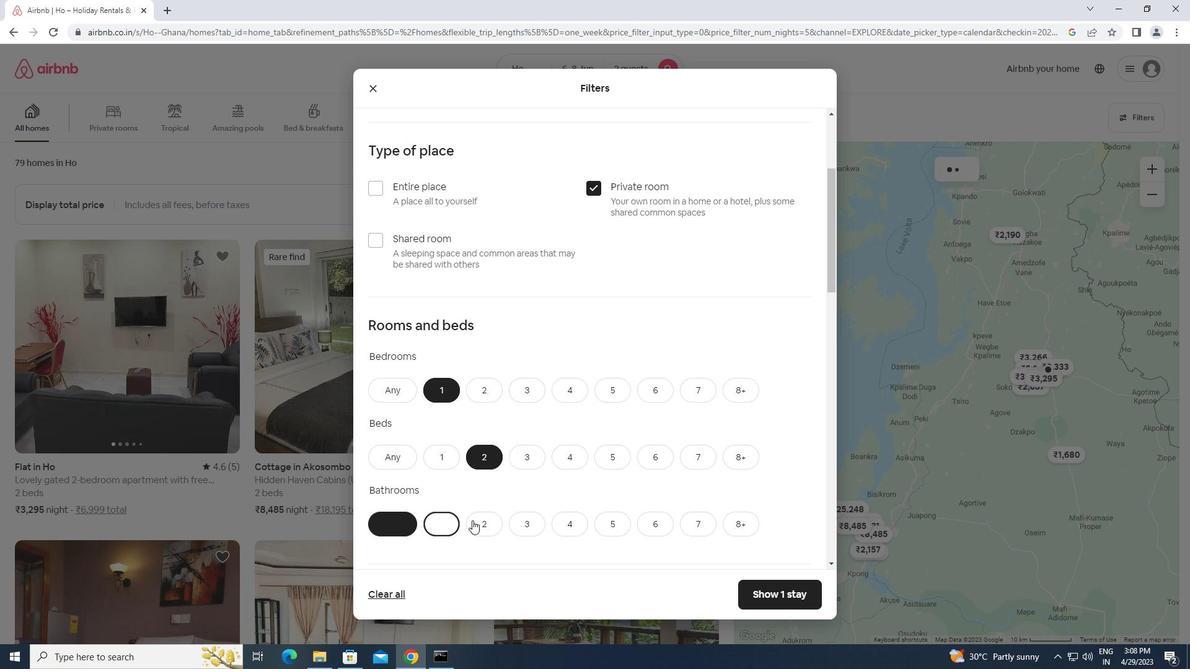 
Action: Mouse scrolled (503, 521) with delta (0, 0)
Screenshot: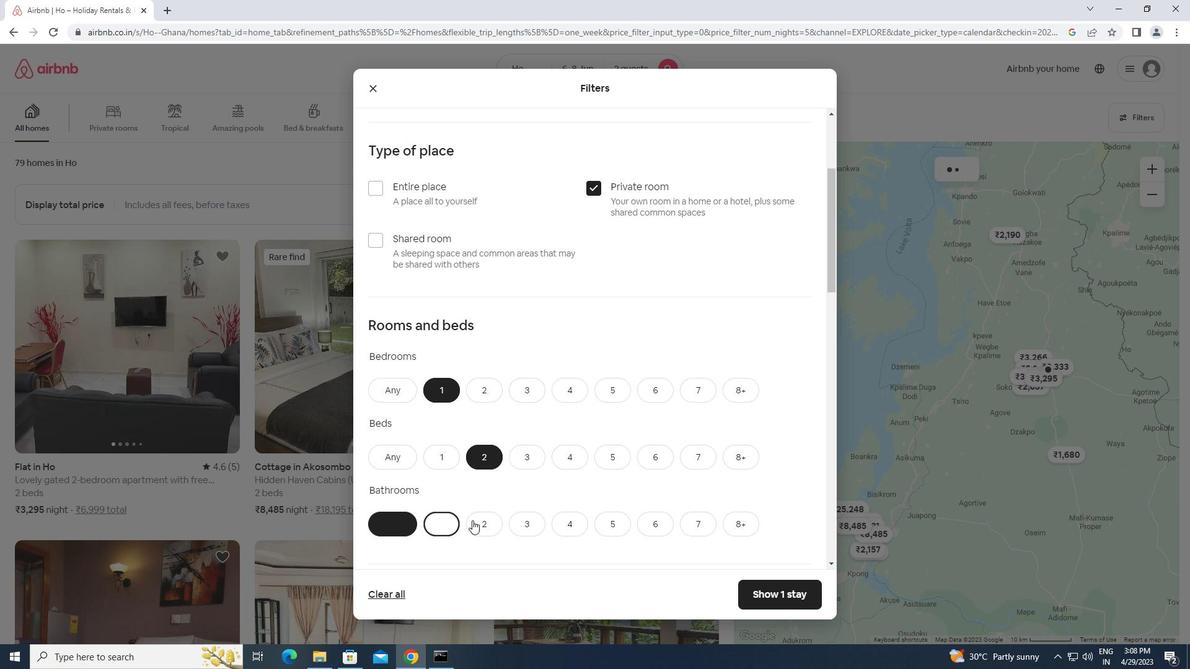 
Action: Mouse scrolled (503, 521) with delta (0, 0)
Screenshot: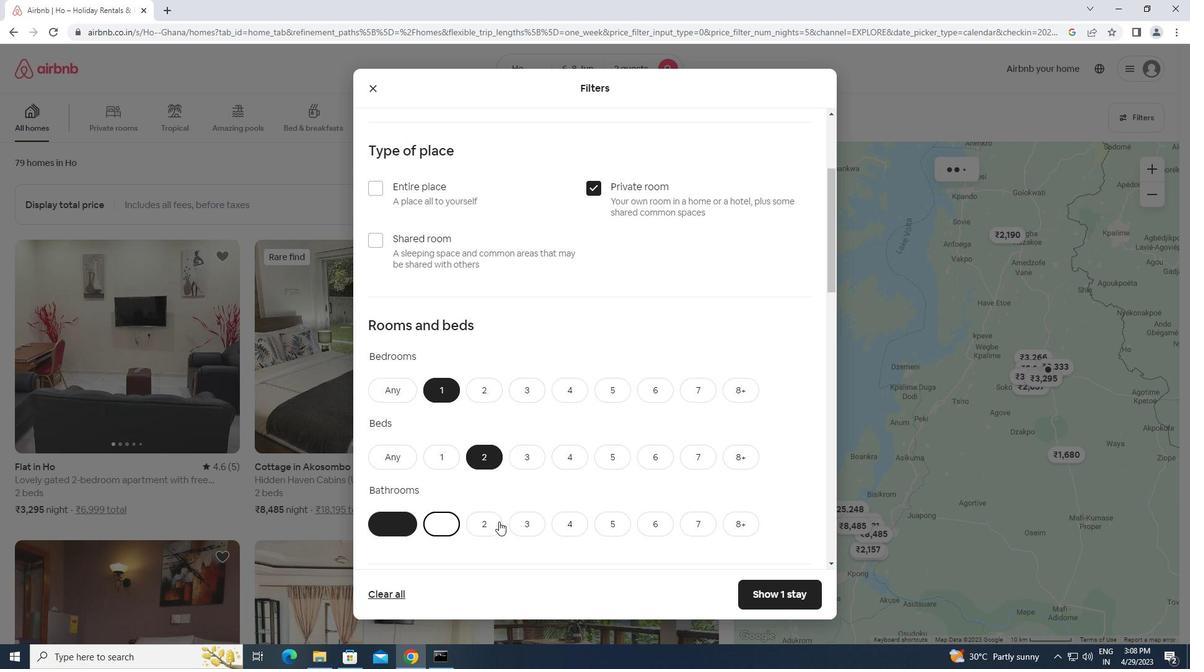 
Action: Mouse scrolled (503, 521) with delta (0, 0)
Screenshot: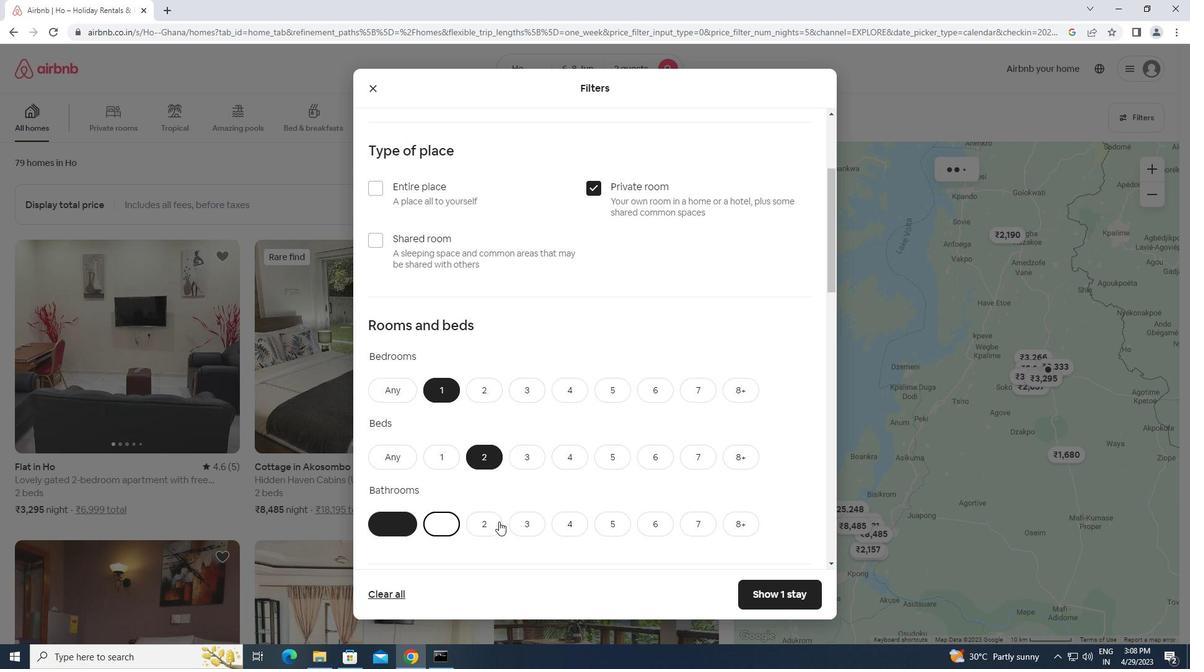 
Action: Mouse moved to (430, 474)
Screenshot: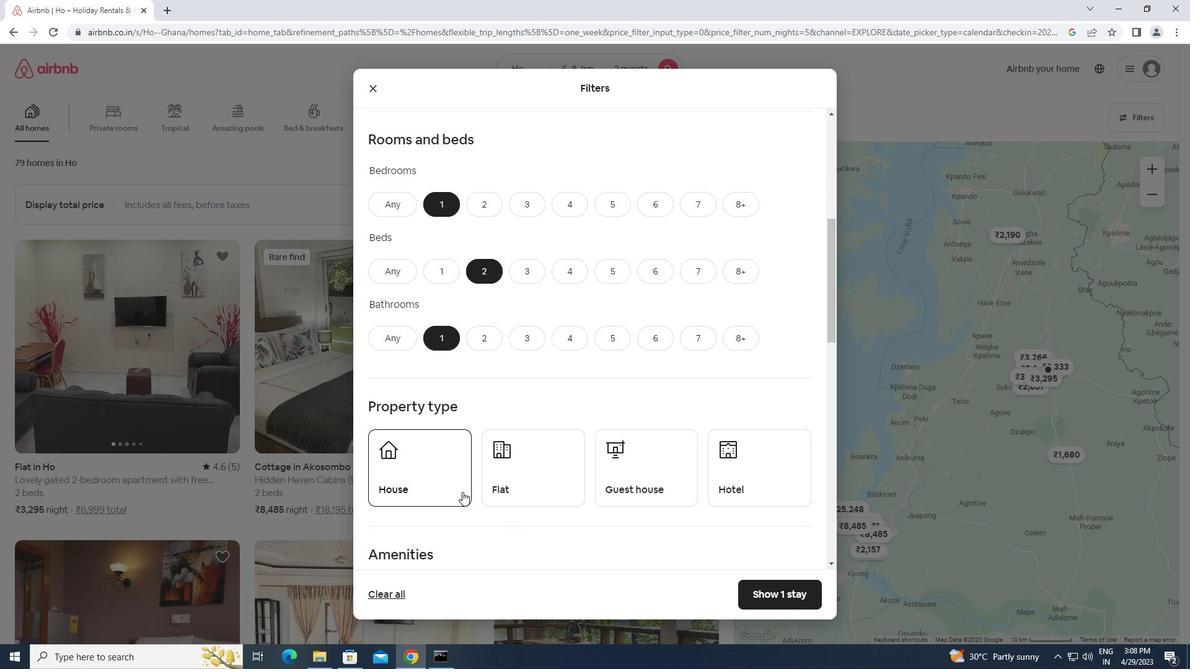 
Action: Mouse pressed left at (430, 474)
Screenshot: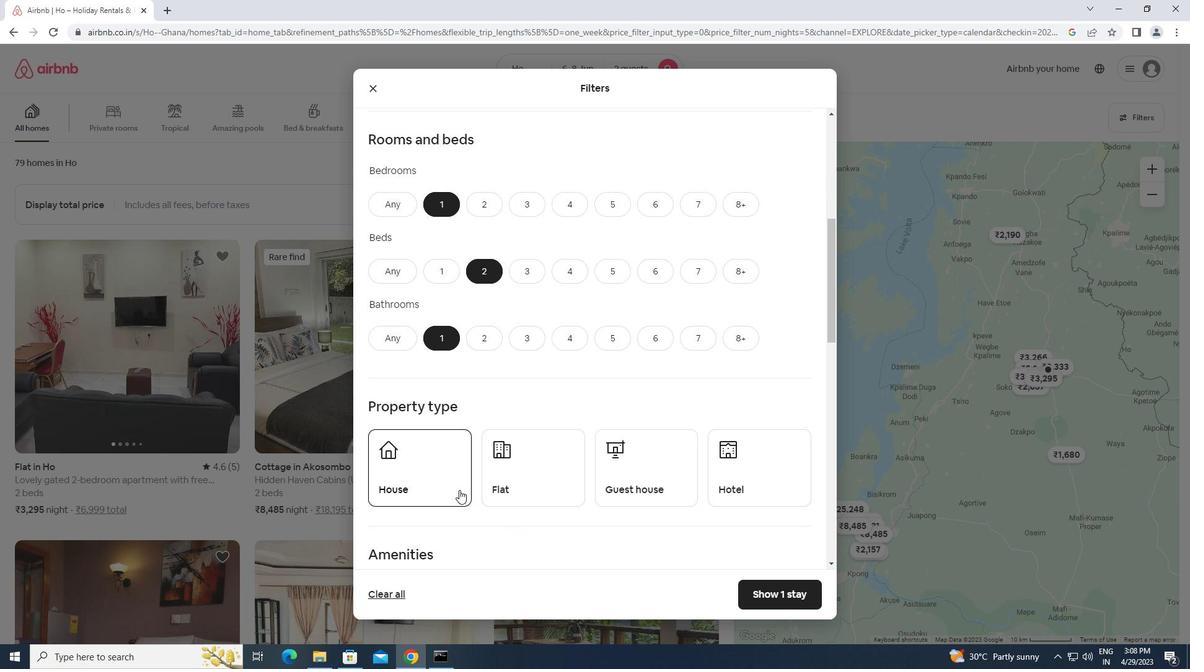 
Action: Mouse moved to (512, 478)
Screenshot: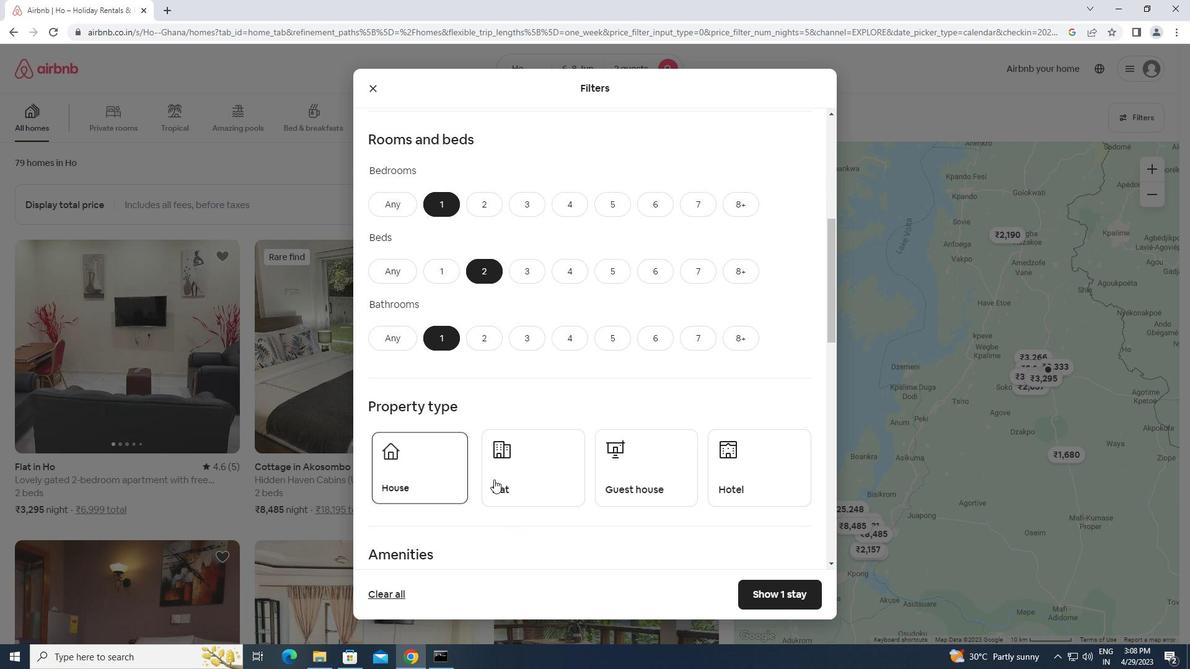 
Action: Mouse pressed left at (512, 478)
Screenshot: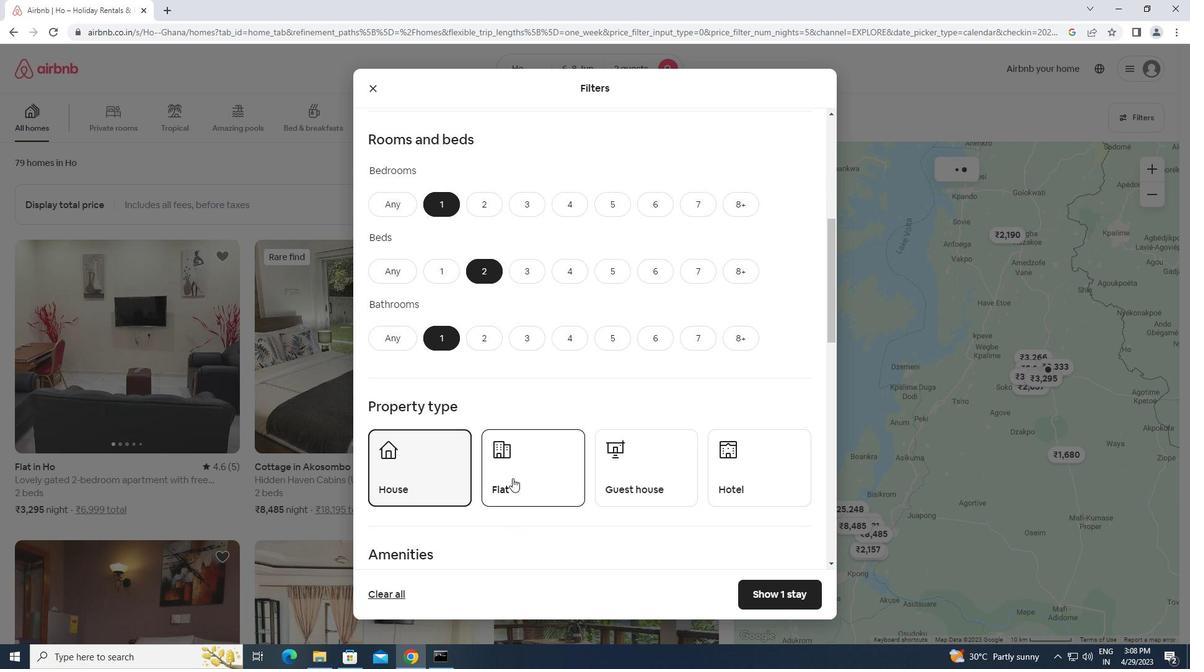 
Action: Mouse moved to (602, 473)
Screenshot: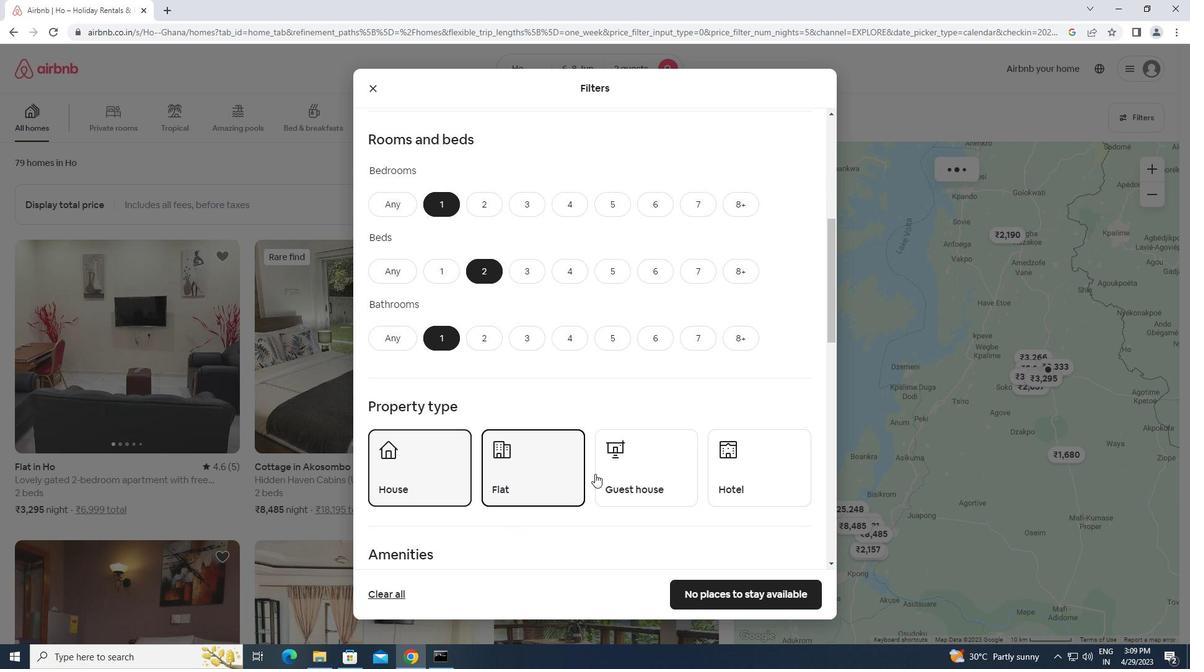 
Action: Mouse pressed left at (602, 473)
Screenshot: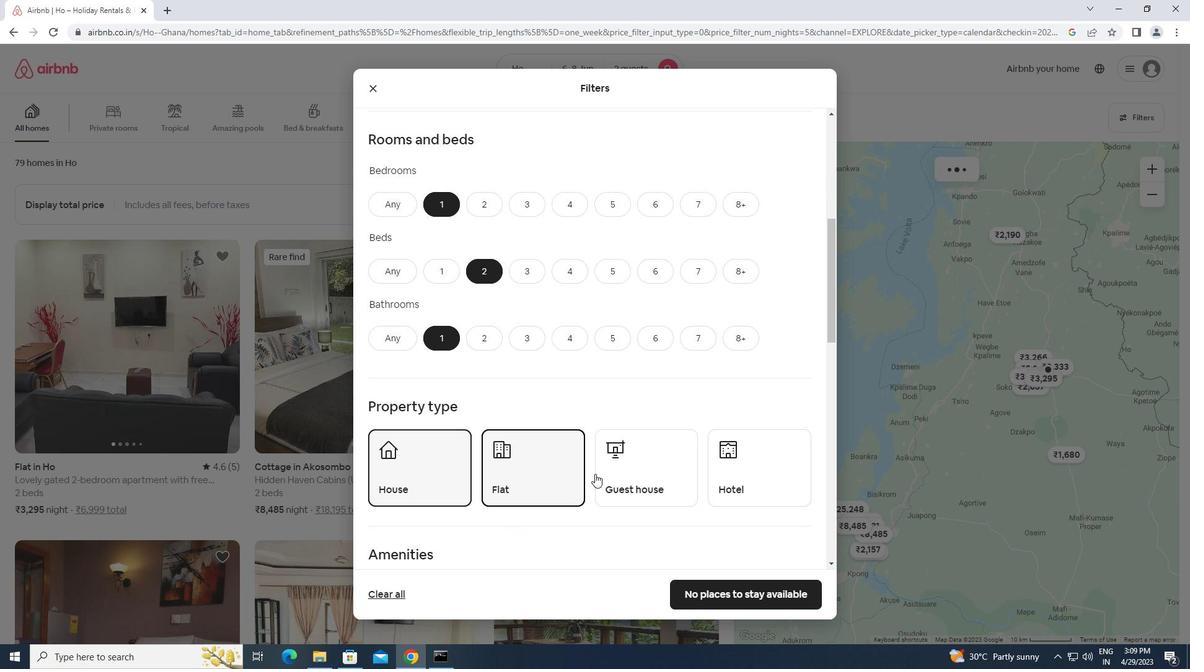 
Action: Mouse moved to (571, 511)
Screenshot: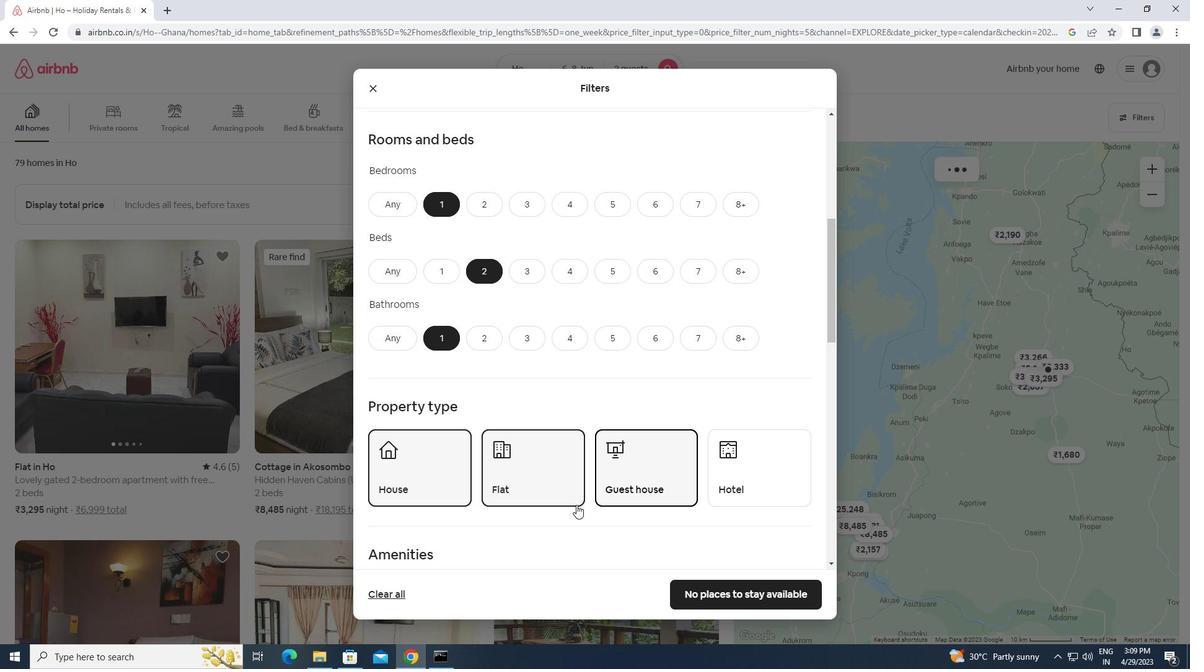 
Action: Mouse scrolled (571, 511) with delta (0, 0)
Screenshot: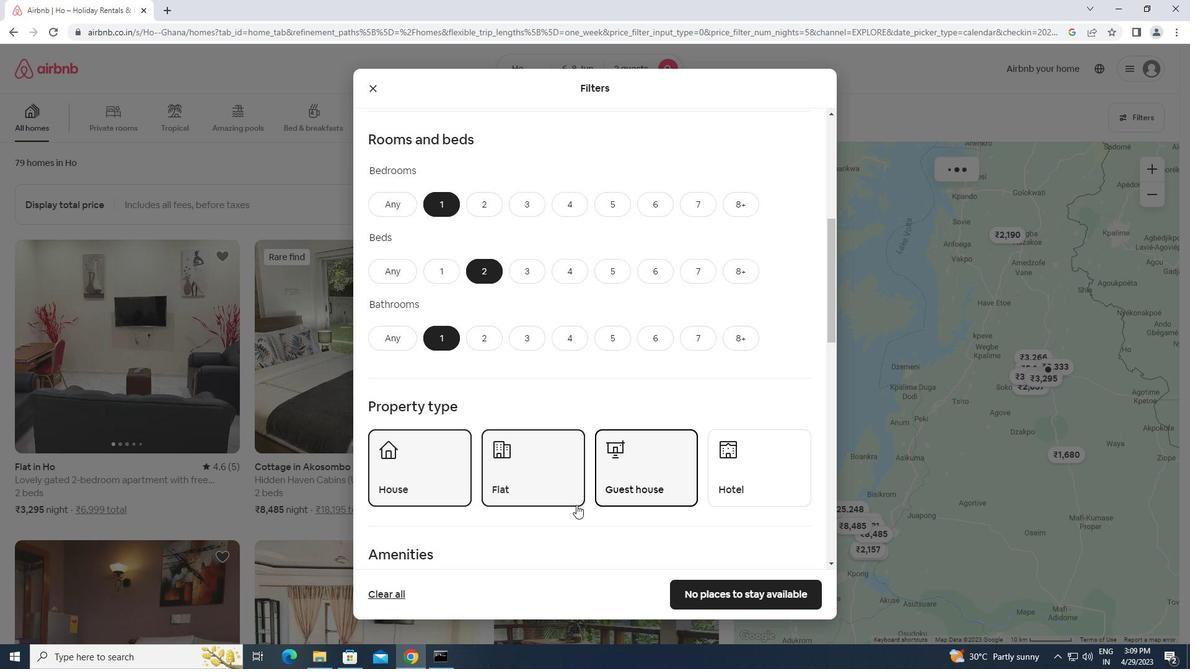 
Action: Mouse scrolled (571, 511) with delta (0, 0)
Screenshot: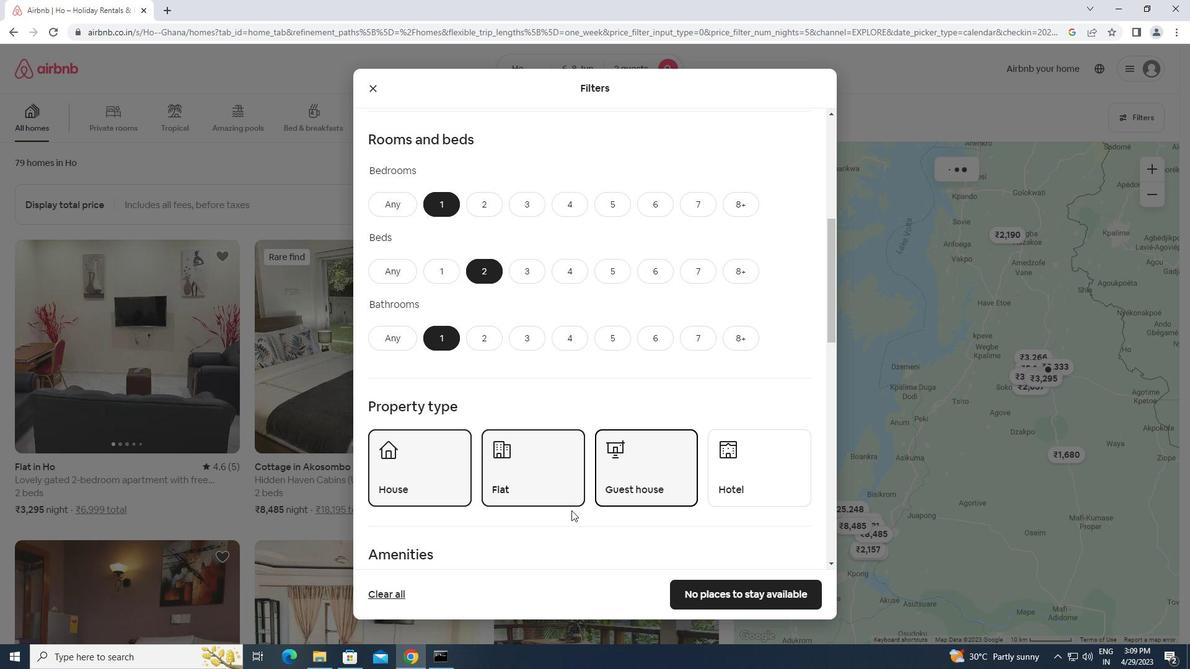 
Action: Mouse scrolled (571, 511) with delta (0, 0)
Screenshot: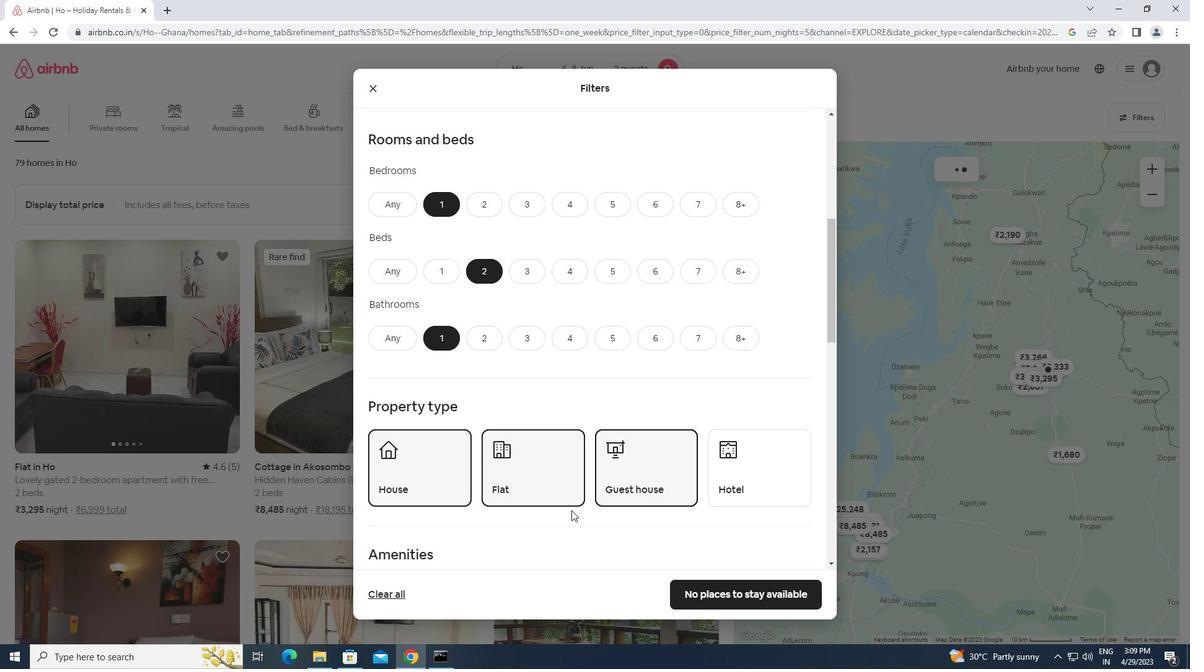 
Action: Mouse moved to (377, 426)
Screenshot: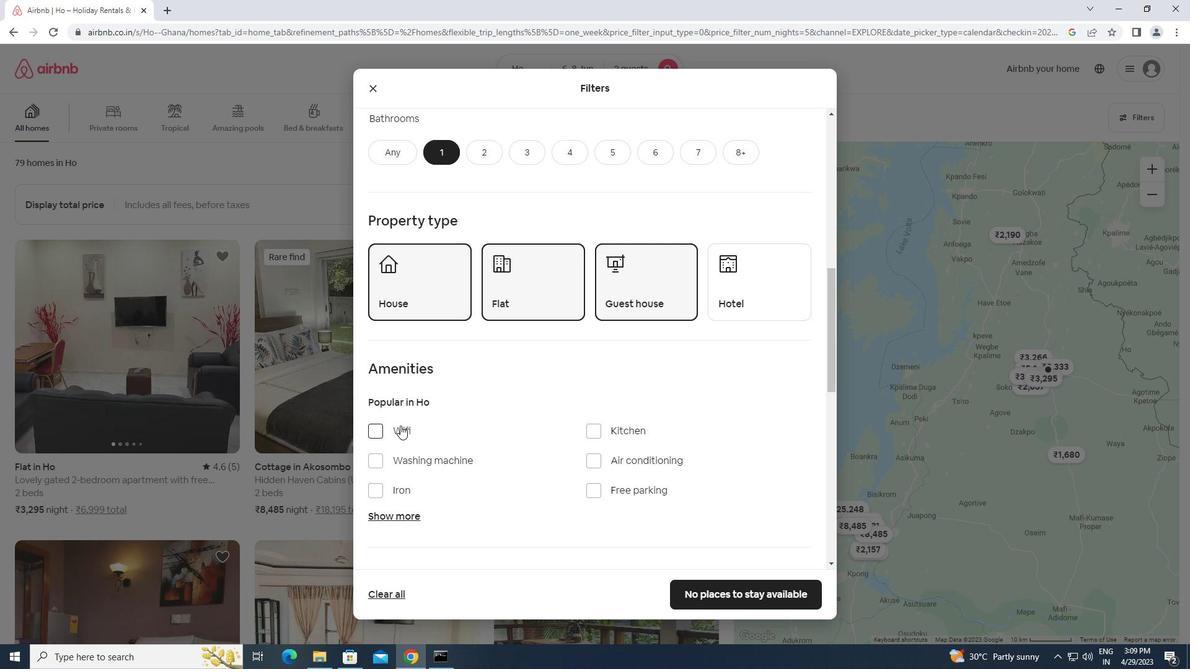
Action: Mouse pressed left at (377, 426)
Screenshot: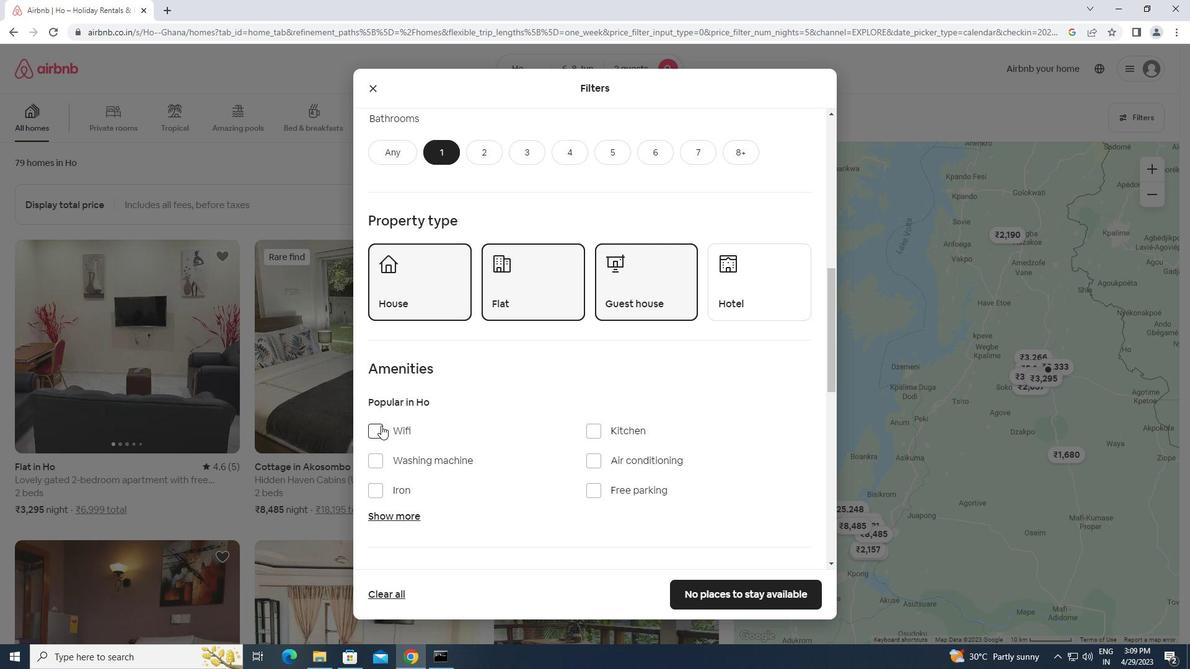 
Action: Mouse moved to (543, 454)
Screenshot: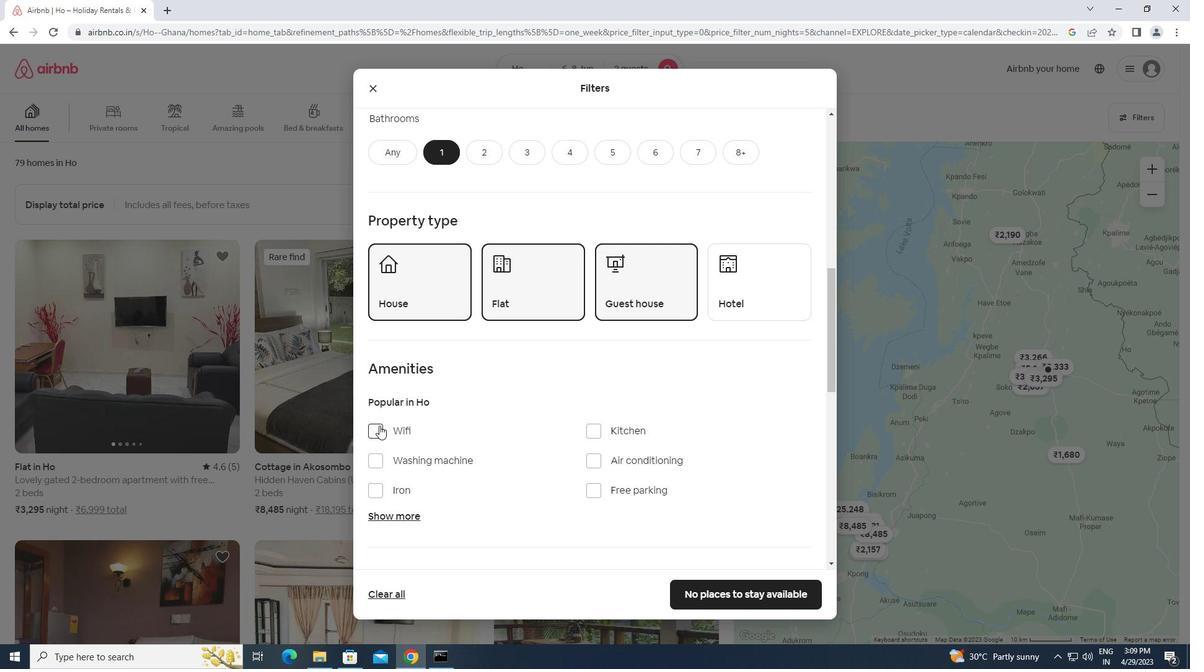 
Action: Mouse scrolled (543, 453) with delta (0, 0)
Screenshot: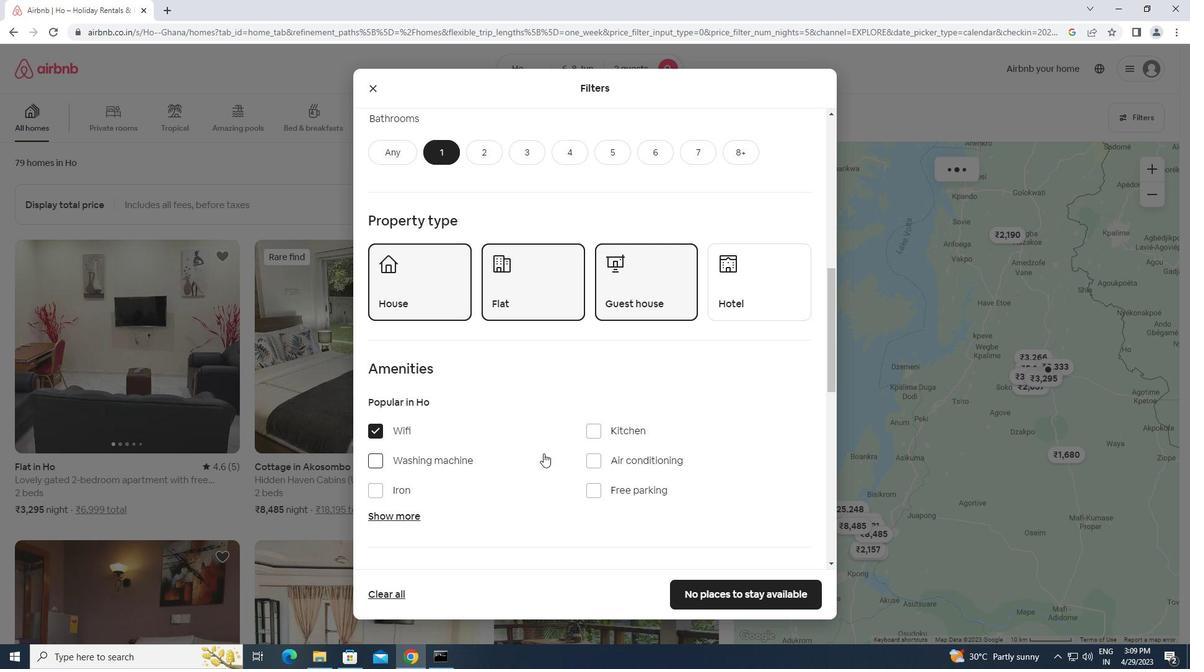 
Action: Mouse scrolled (543, 453) with delta (0, 0)
Screenshot: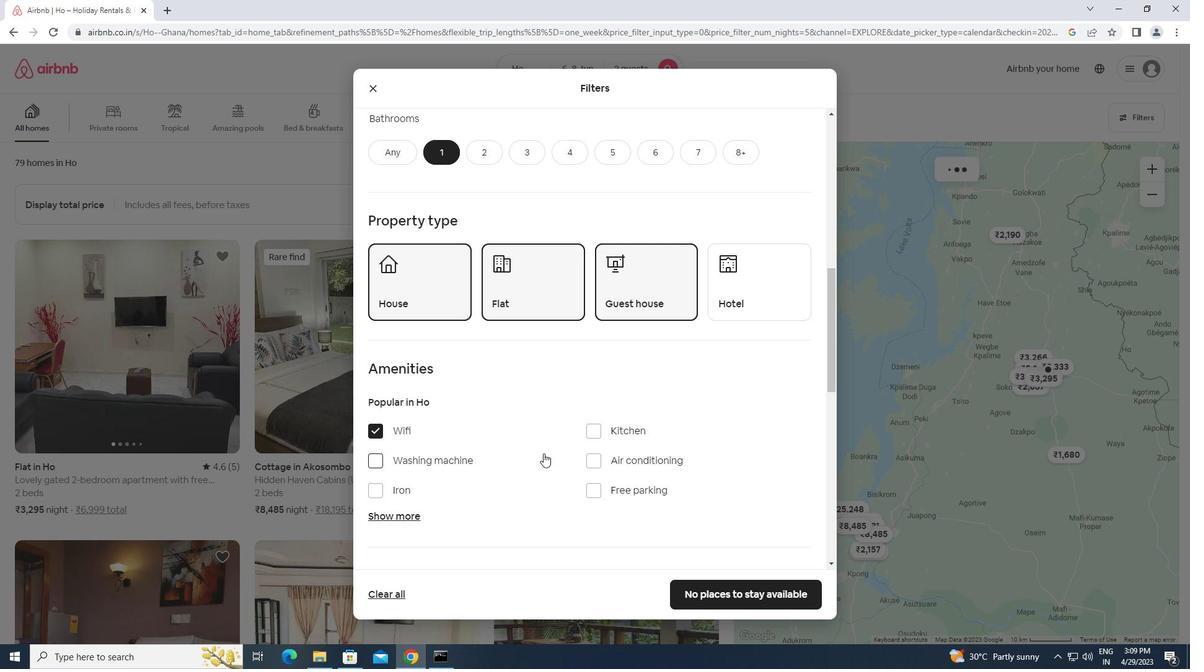 
Action: Mouse scrolled (543, 453) with delta (0, 0)
Screenshot: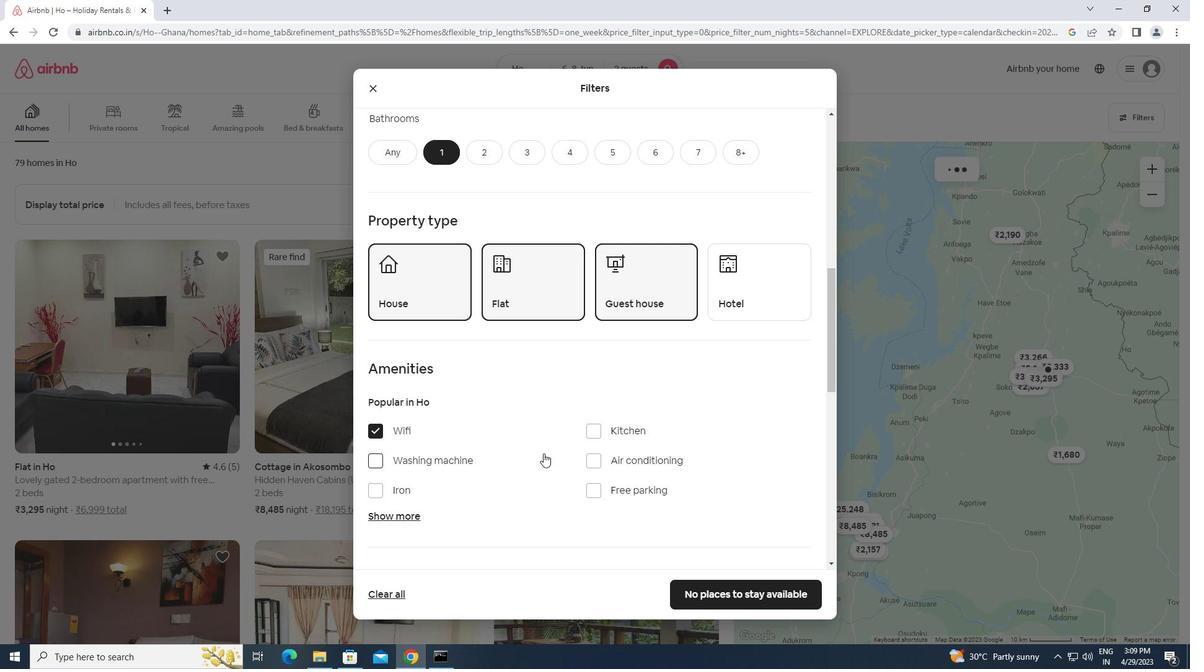 
Action: Mouse moved to (788, 468)
Screenshot: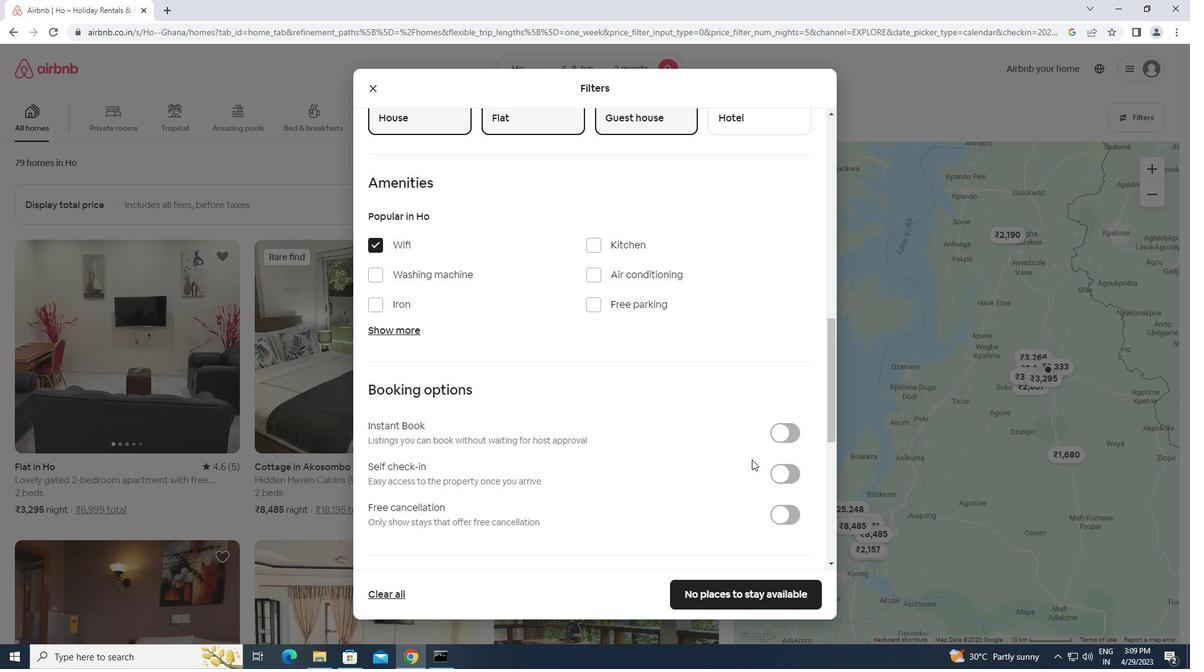
Action: Mouse pressed left at (788, 468)
Screenshot: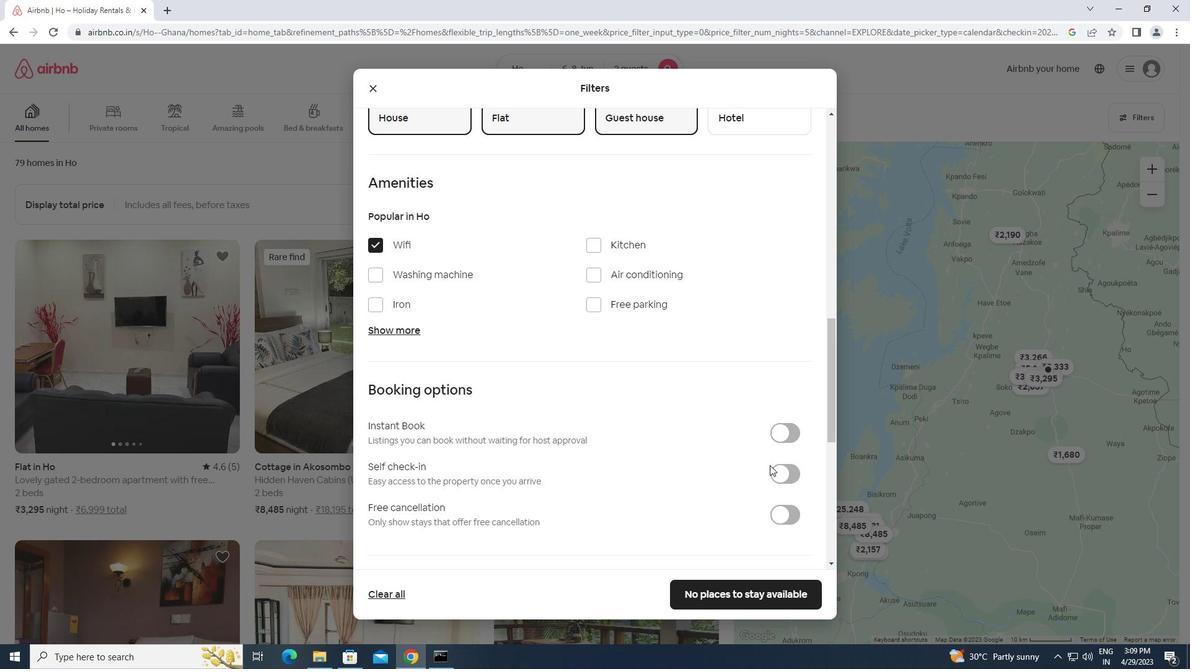 
Action: Mouse moved to (716, 491)
Screenshot: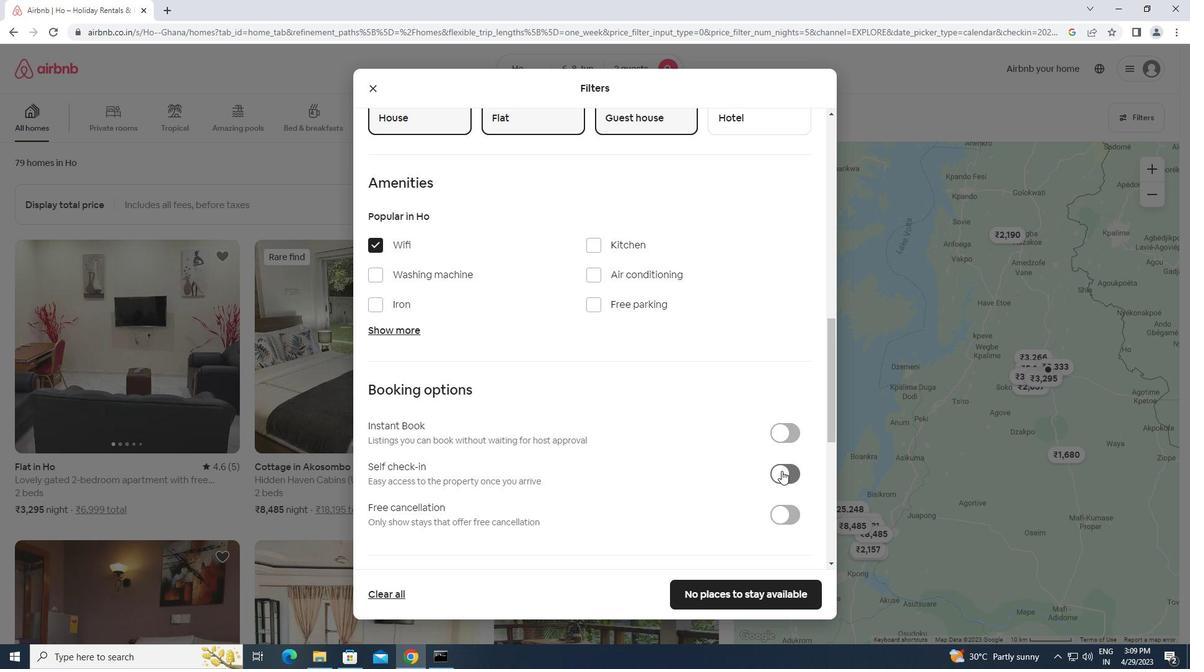 
Action: Mouse scrolled (716, 491) with delta (0, 0)
Screenshot: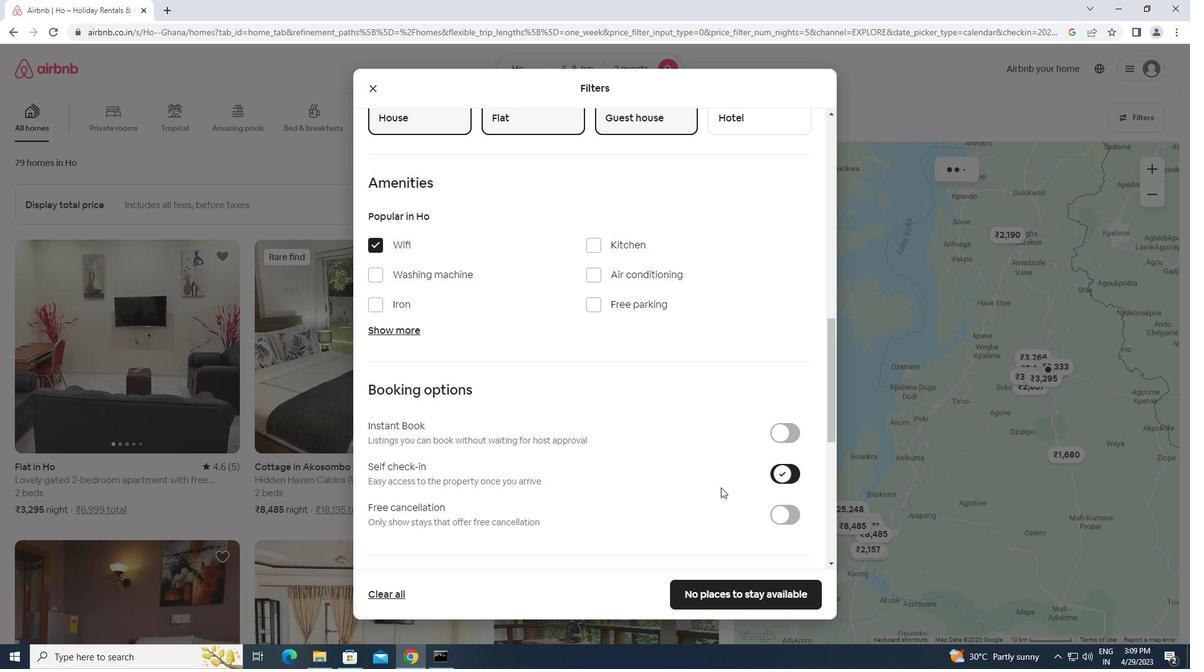 
Action: Mouse scrolled (716, 491) with delta (0, 0)
Screenshot: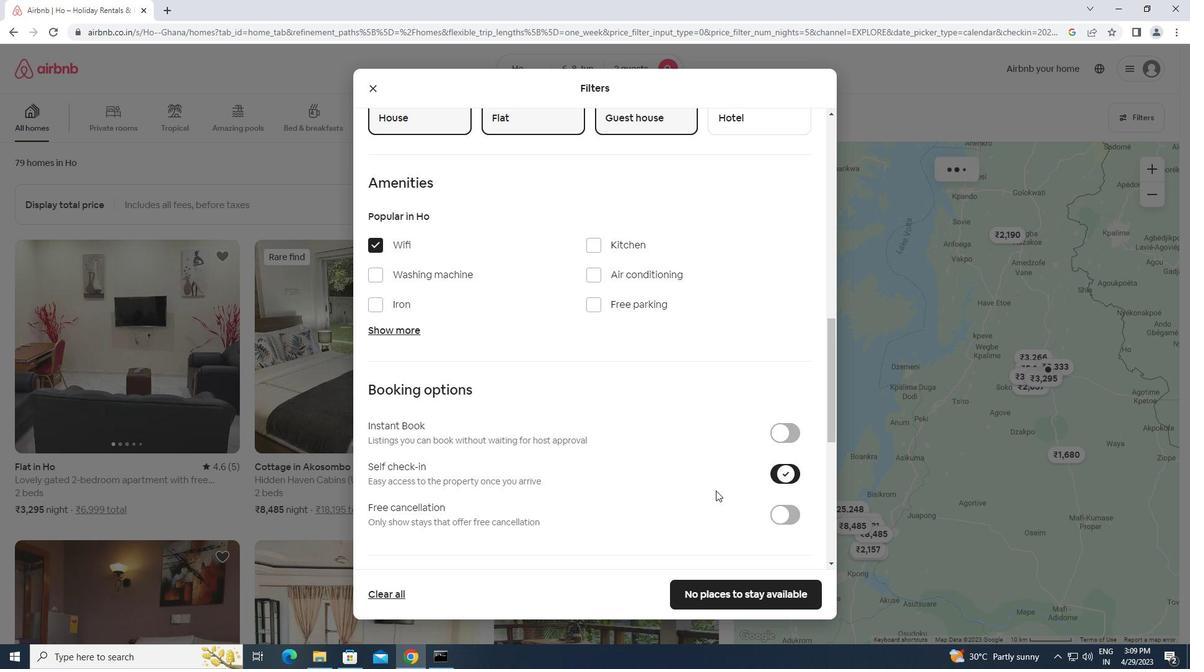 
Action: Mouse moved to (715, 491)
Screenshot: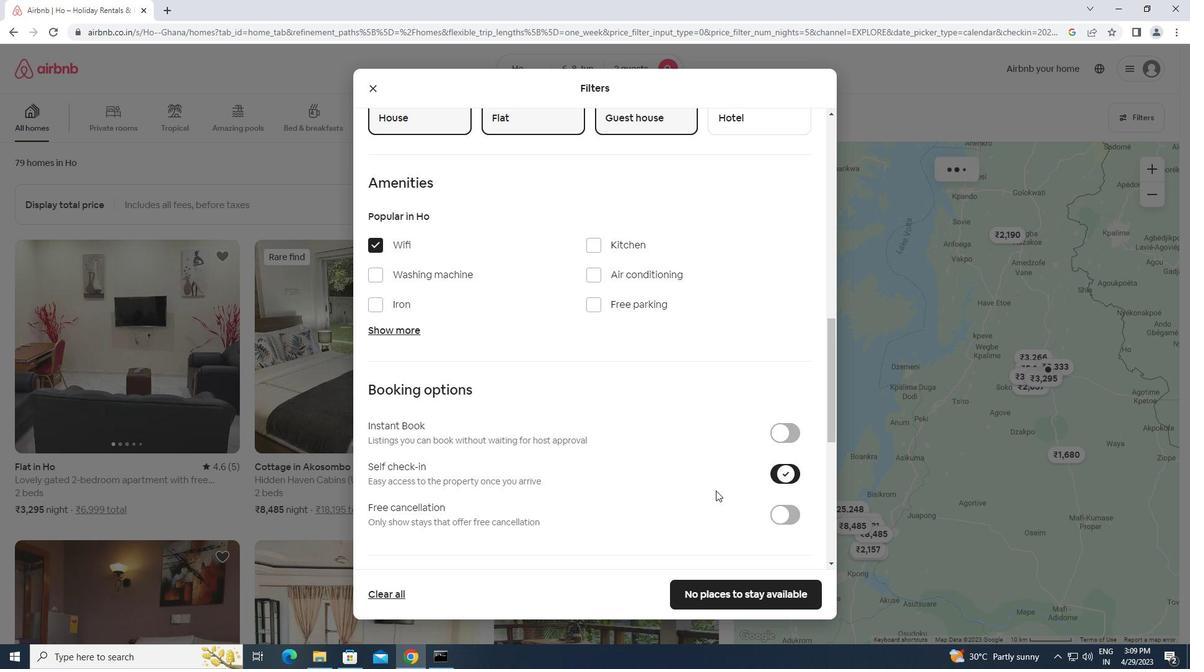 
Action: Mouse scrolled (715, 491) with delta (0, 0)
Screenshot: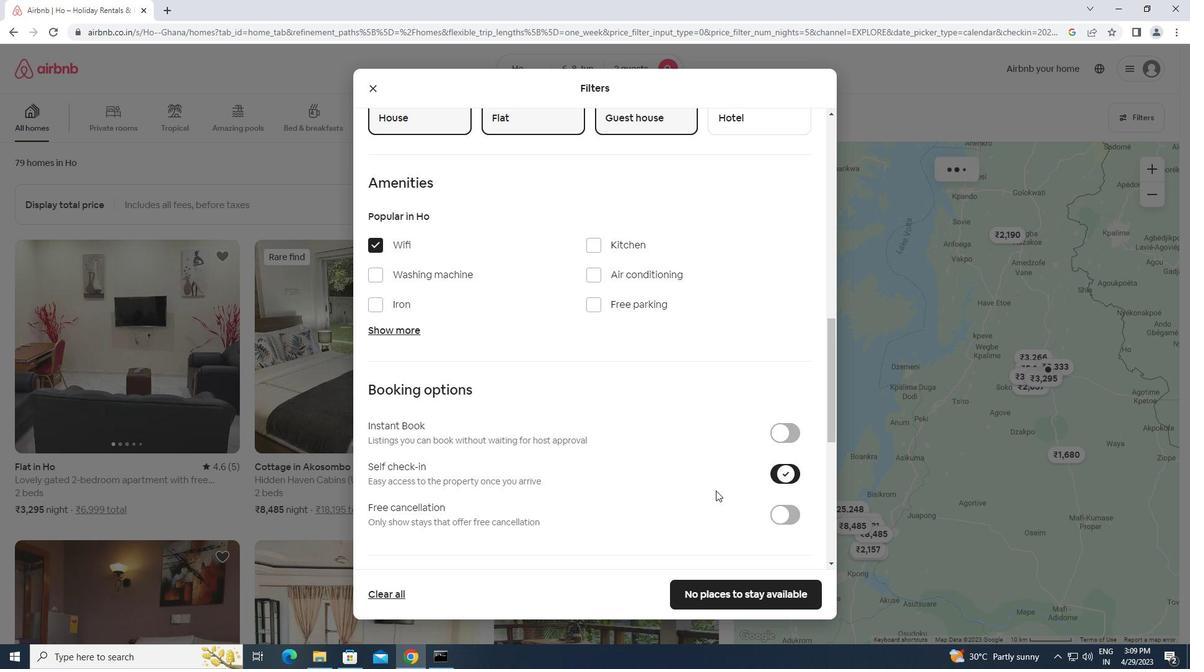 
Action: Mouse moved to (715, 492)
Screenshot: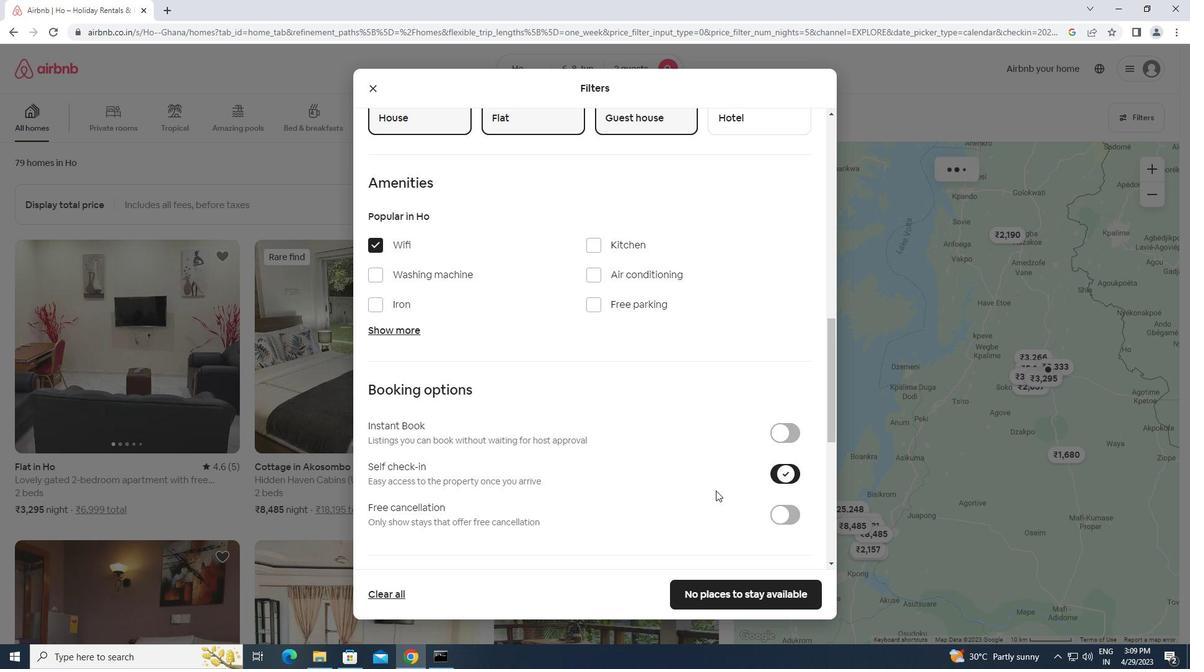 
Action: Mouse scrolled (715, 491) with delta (0, 0)
Screenshot: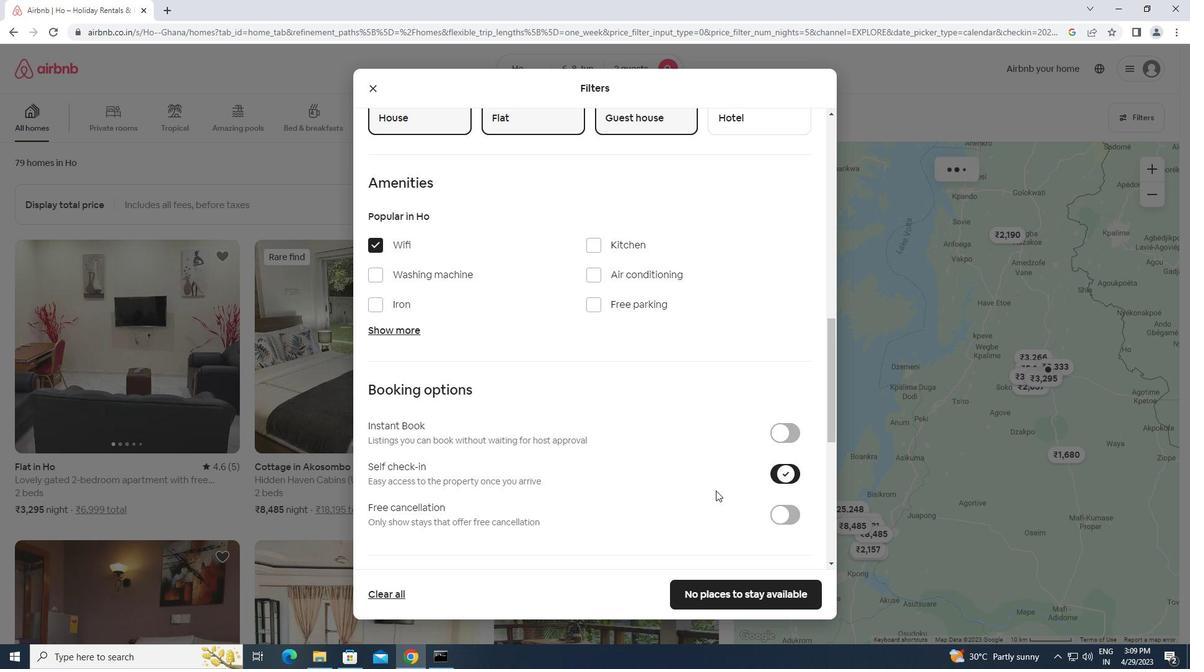 
Action: Mouse moved to (715, 493)
Screenshot: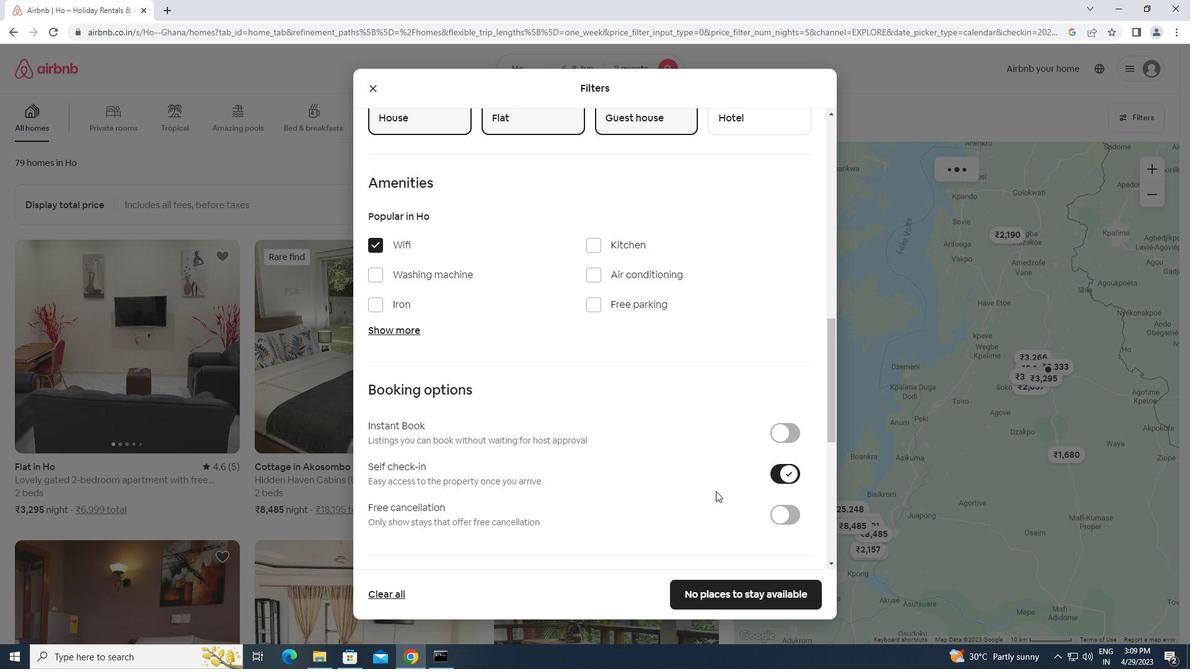 
Action: Mouse scrolled (715, 492) with delta (0, 0)
Screenshot: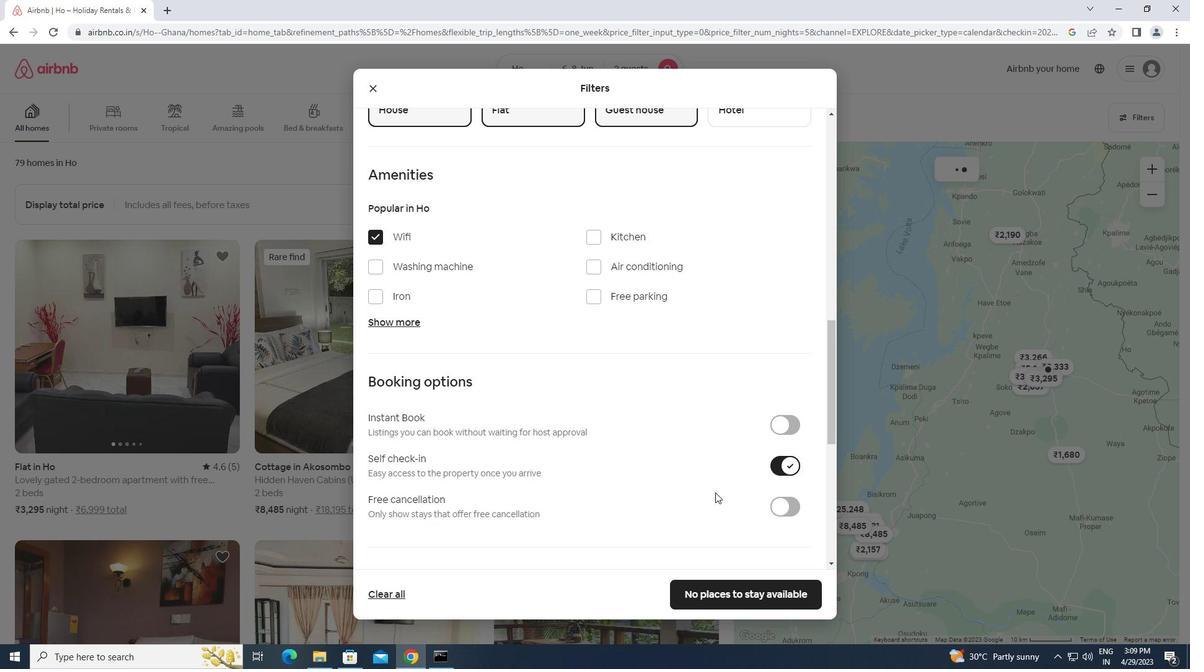 
Action: Mouse moved to (715, 493)
Screenshot: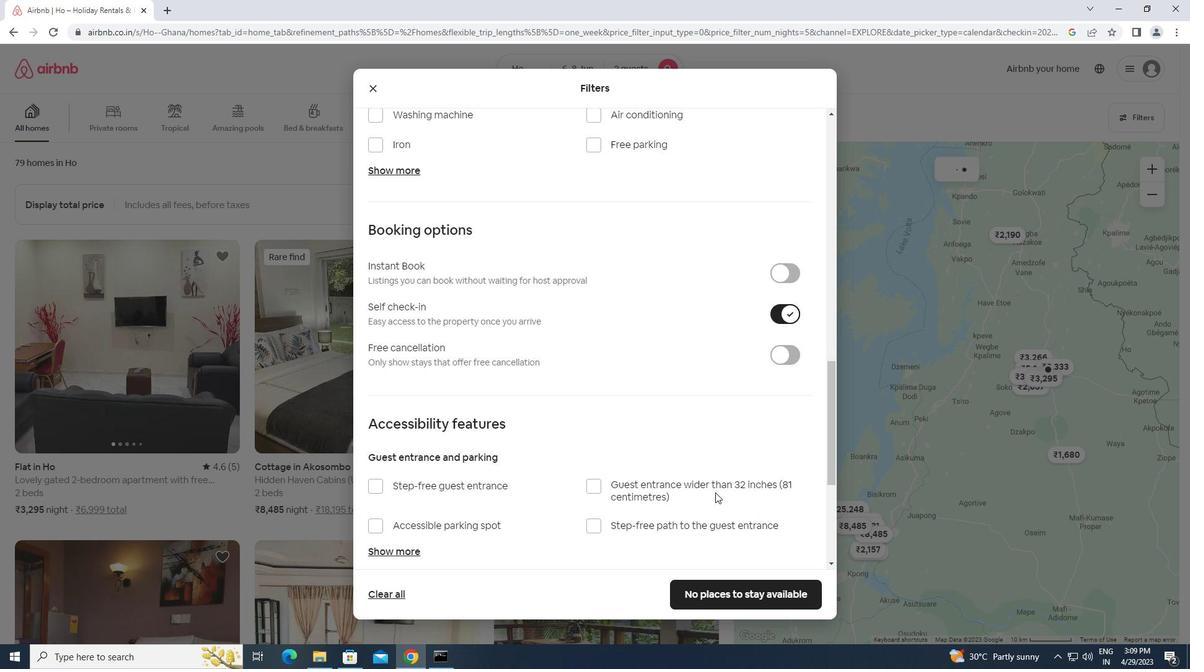 
Action: Mouse scrolled (715, 492) with delta (0, 0)
Screenshot: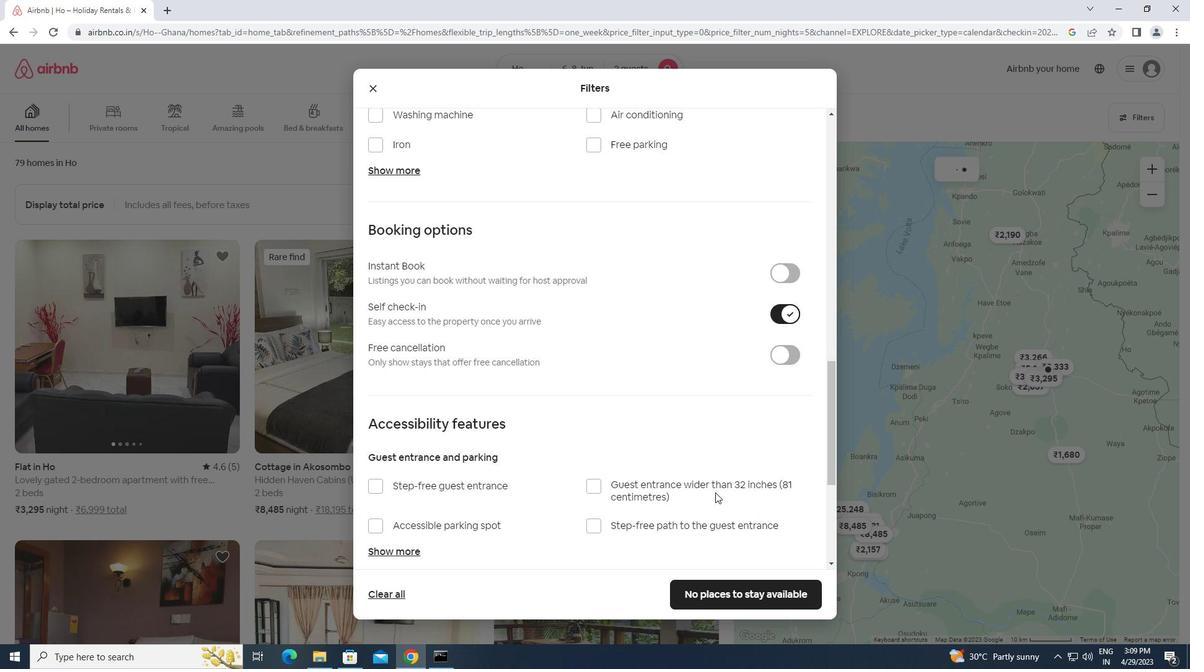 
Action: Mouse scrolled (715, 492) with delta (0, 0)
Screenshot: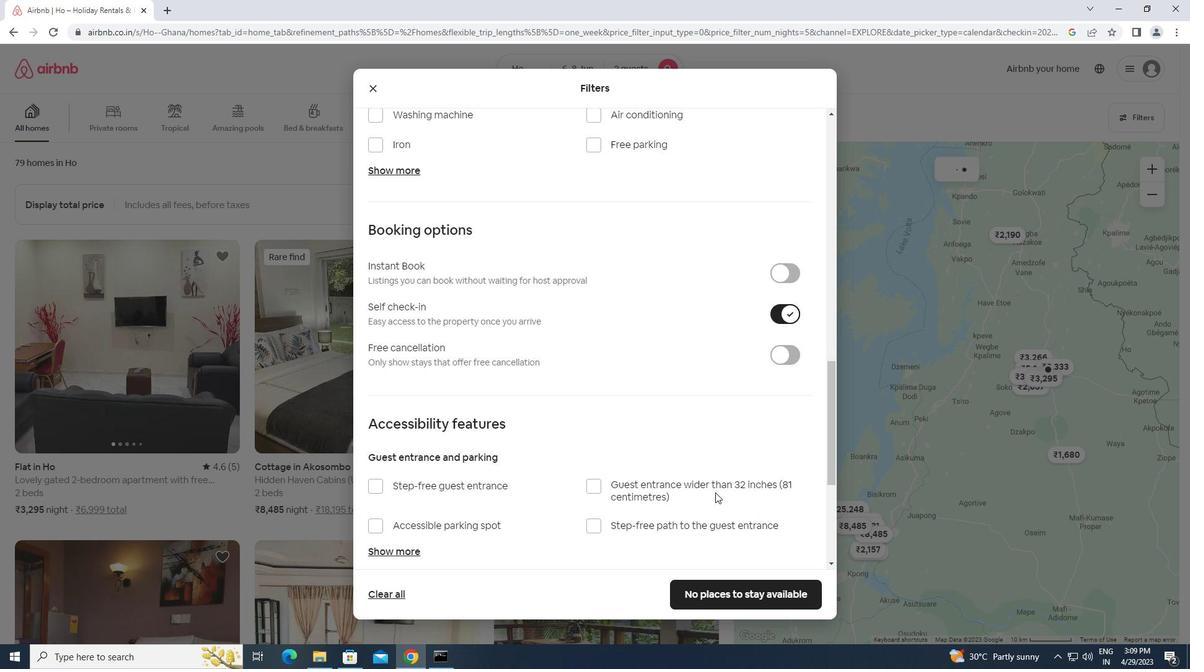 
Action: Mouse scrolled (715, 492) with delta (0, 0)
Screenshot: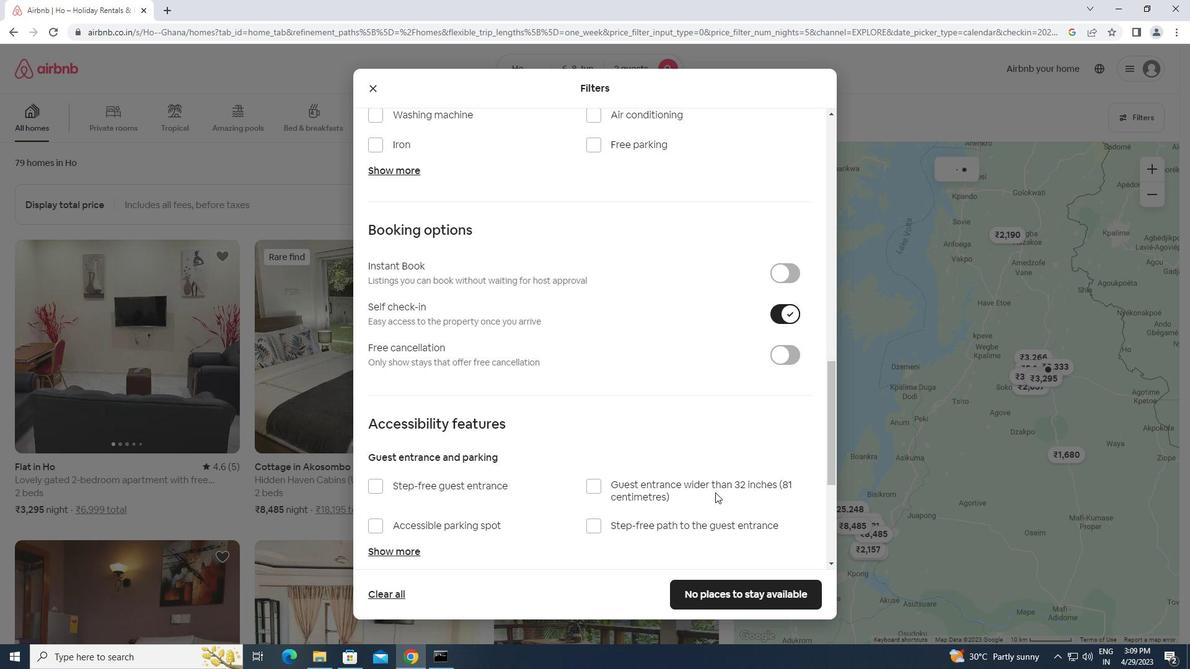 
Action: Mouse moved to (714, 495)
Screenshot: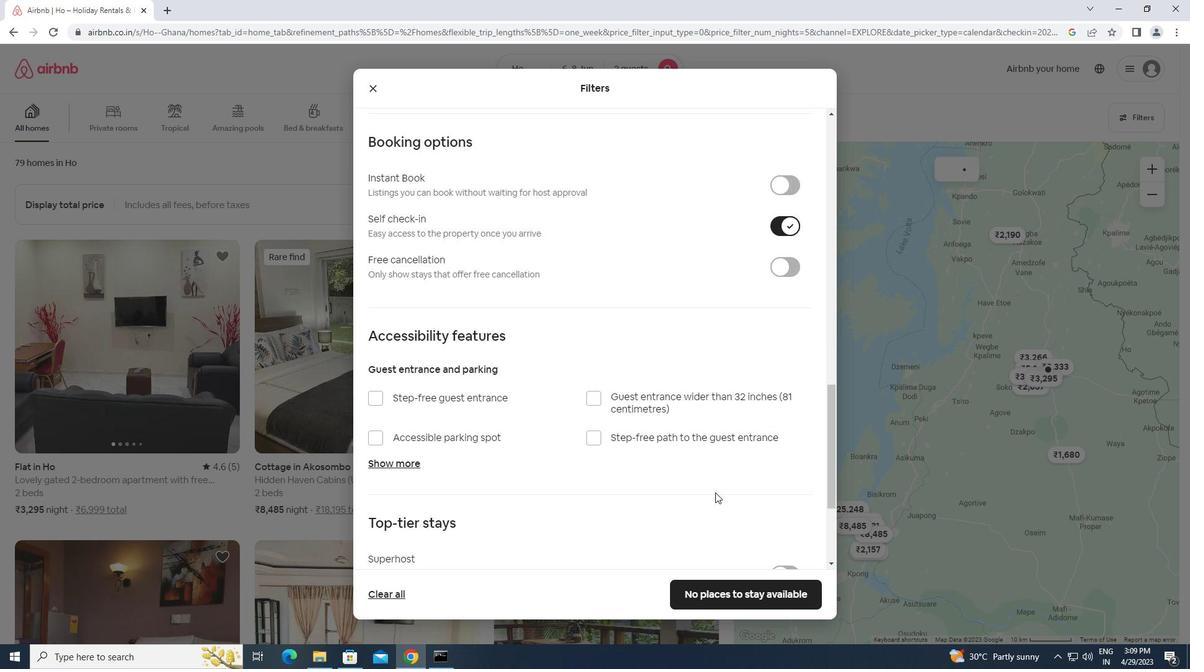 
Action: Mouse scrolled (714, 494) with delta (0, 0)
Screenshot: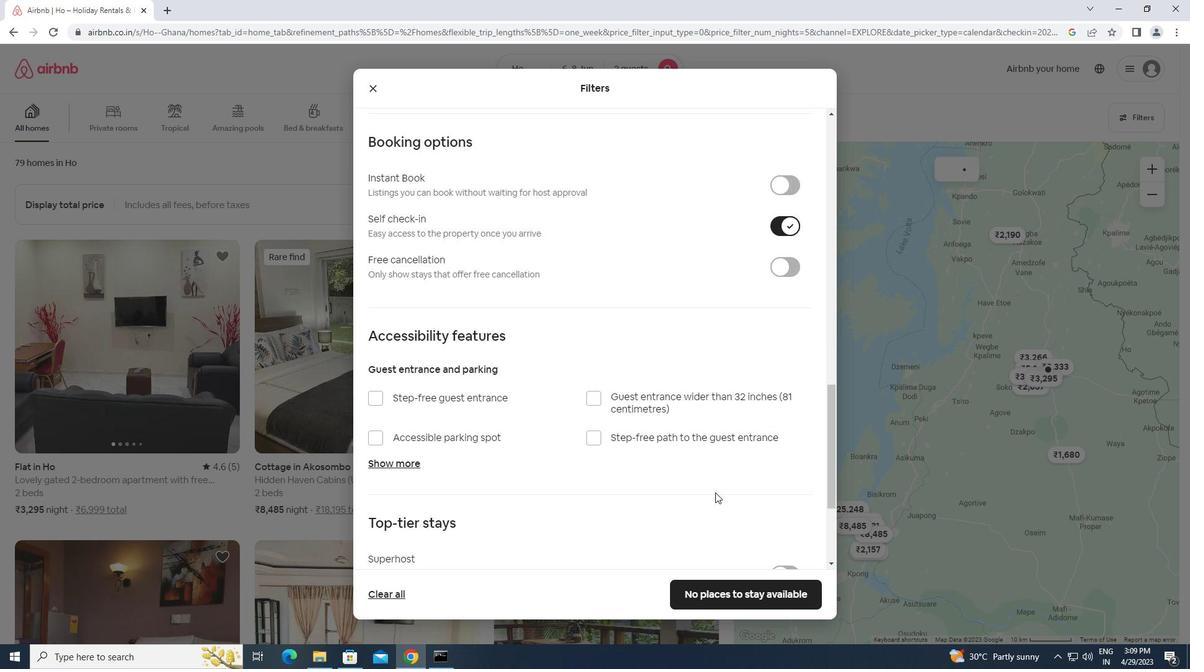 
Action: Mouse moved to (379, 505)
Screenshot: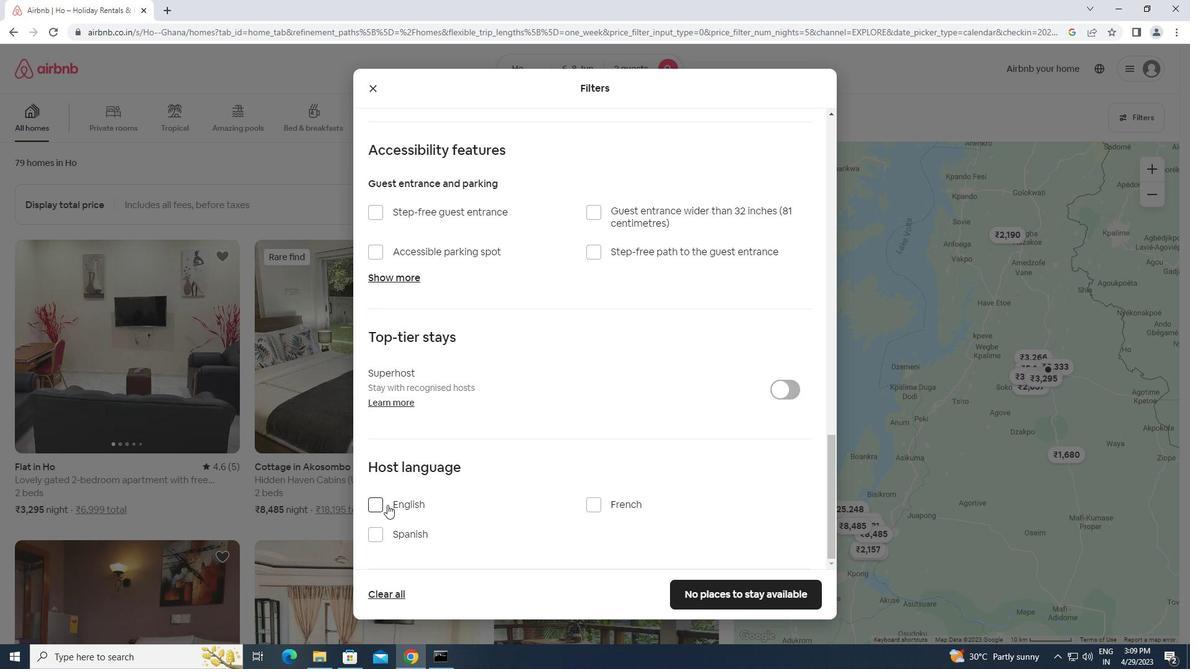 
Action: Mouse pressed left at (379, 505)
Screenshot: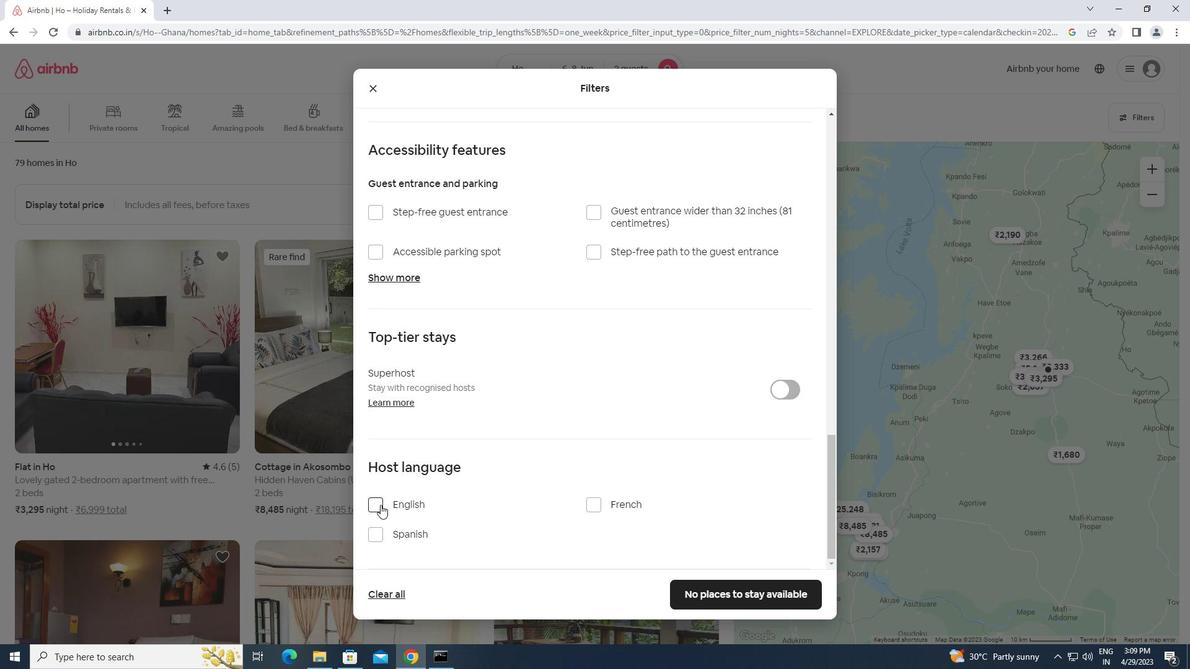 
Action: Mouse moved to (710, 590)
Screenshot: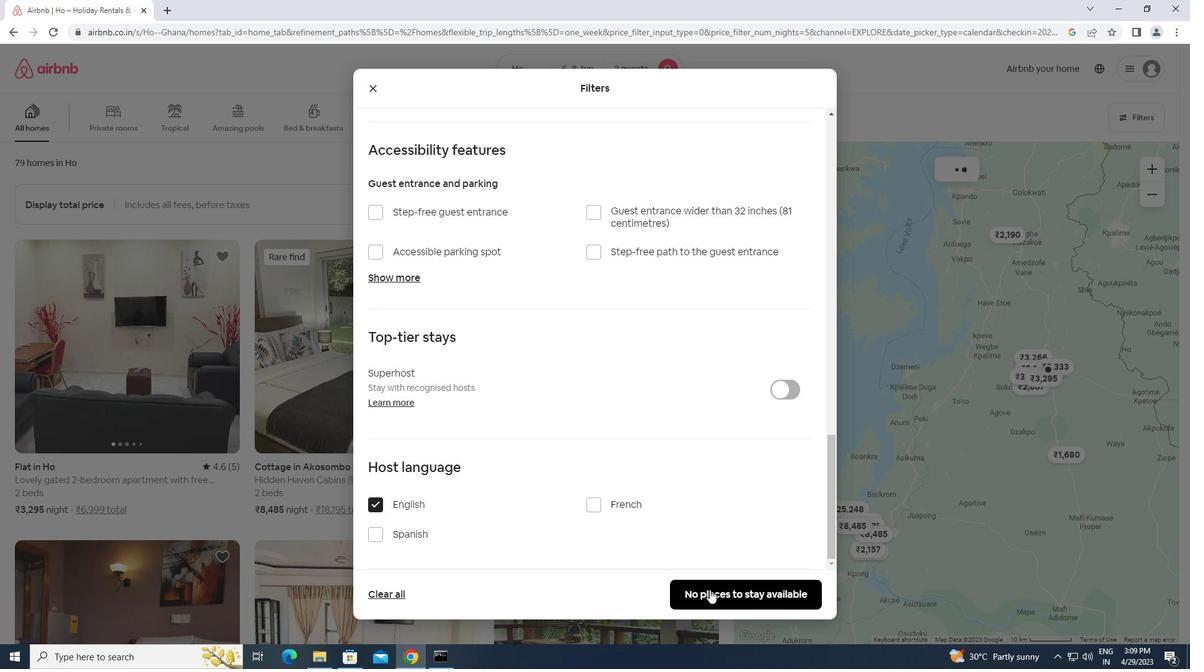 
Action: Mouse pressed left at (710, 590)
Screenshot: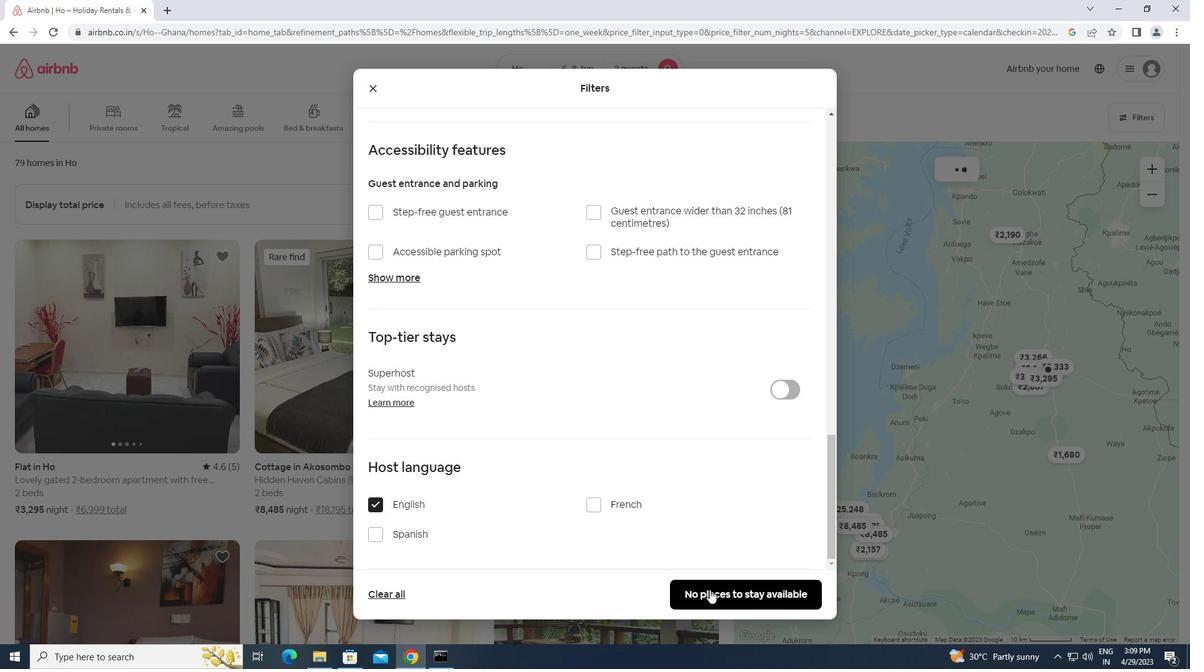 
